 Task: Check the sale-to-list ratio of 1 acre in the last 1 year.
Action: Mouse moved to (1100, 271)
Screenshot: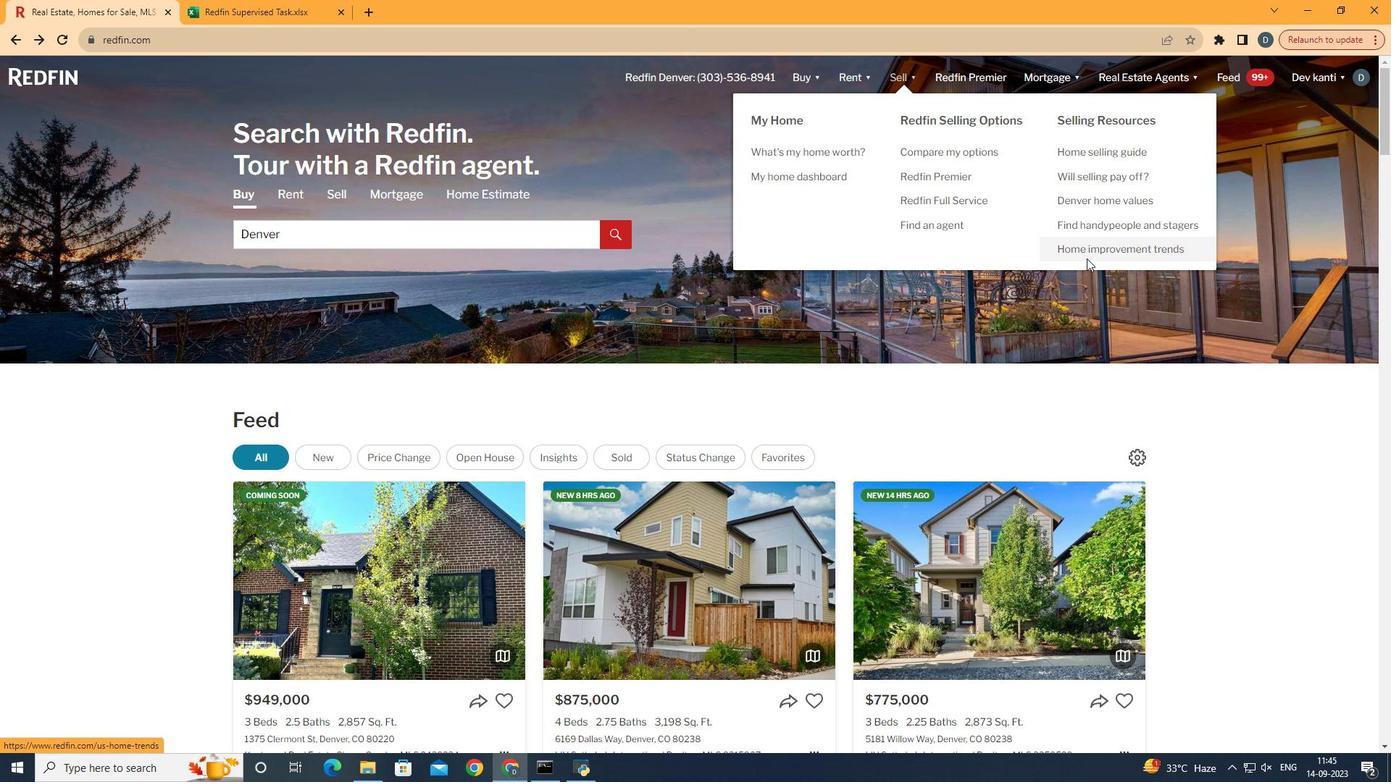 
Action: Mouse pressed left at (1100, 271)
Screenshot: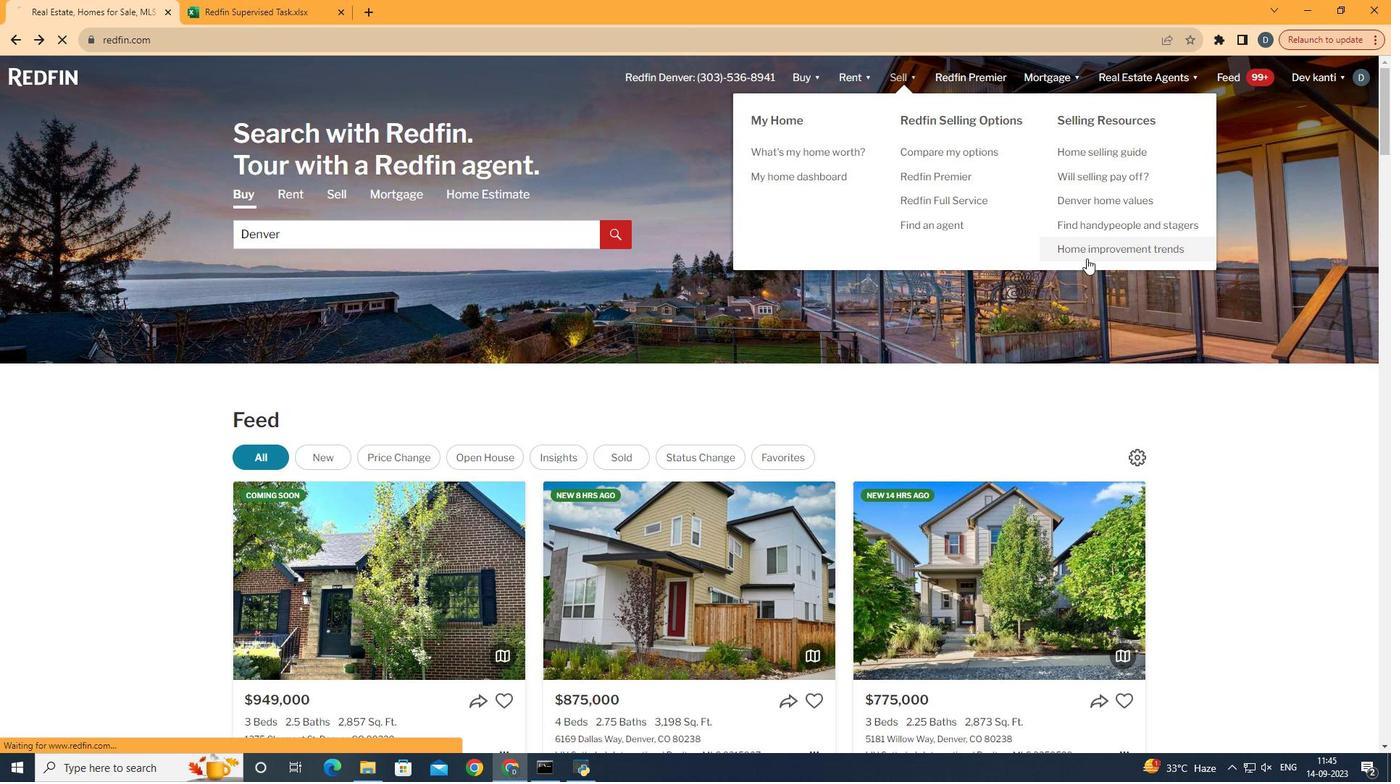 
Action: Mouse moved to (367, 297)
Screenshot: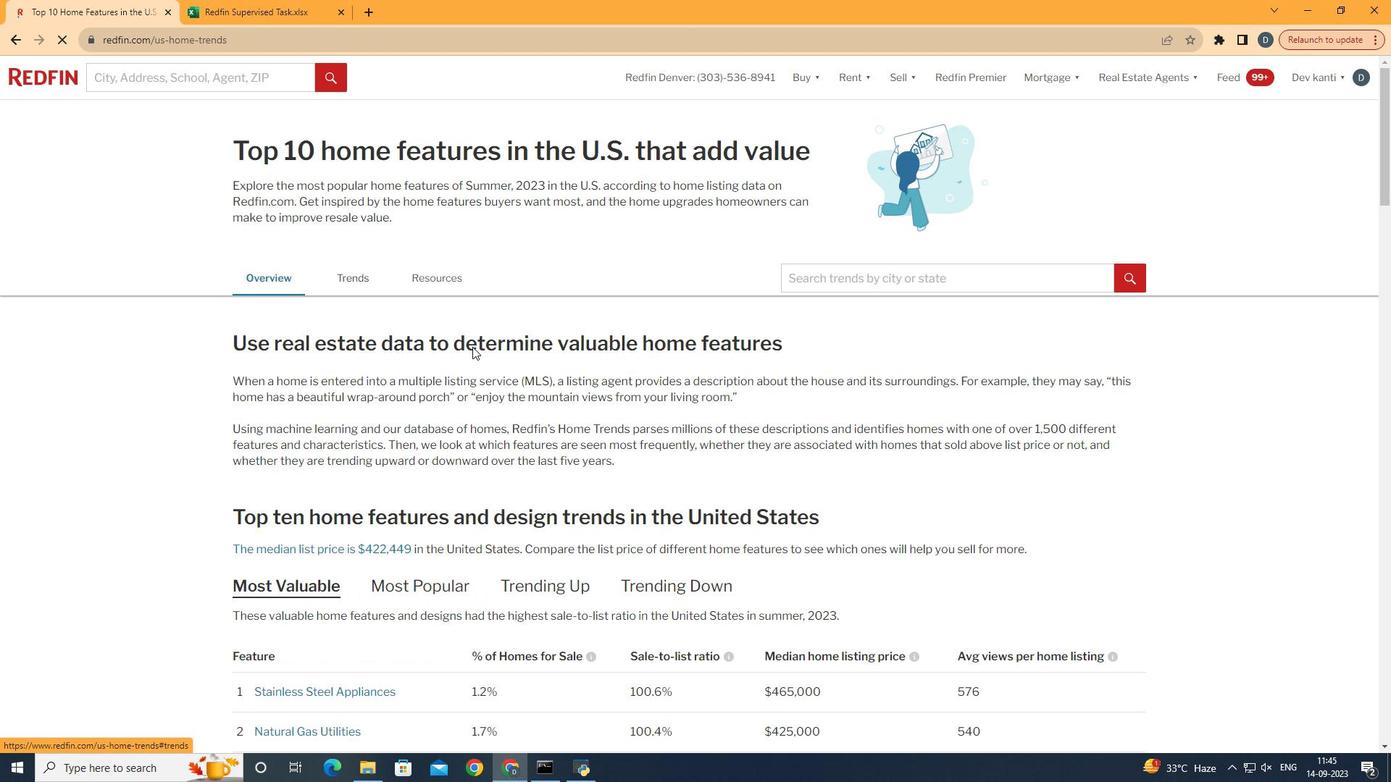 
Action: Mouse pressed left at (367, 297)
Screenshot: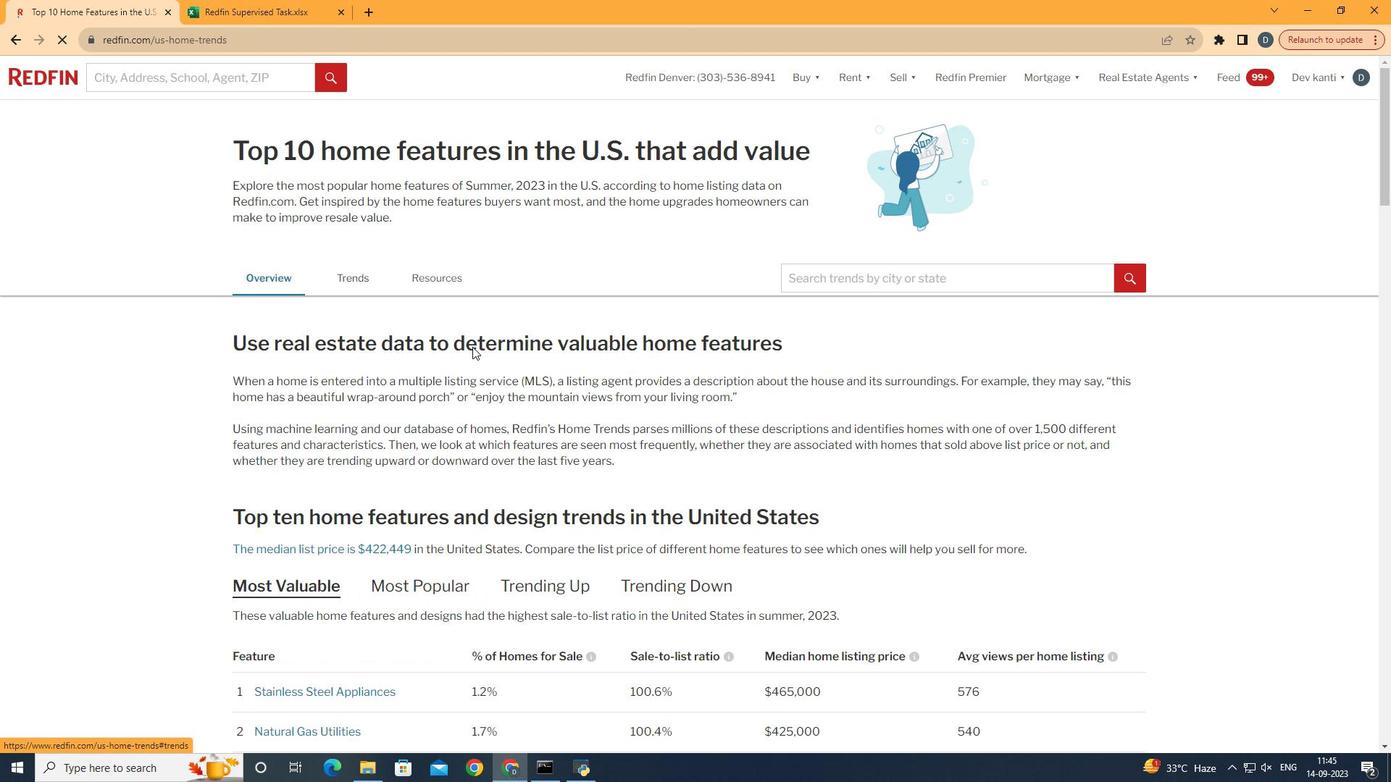 
Action: Mouse moved to (667, 423)
Screenshot: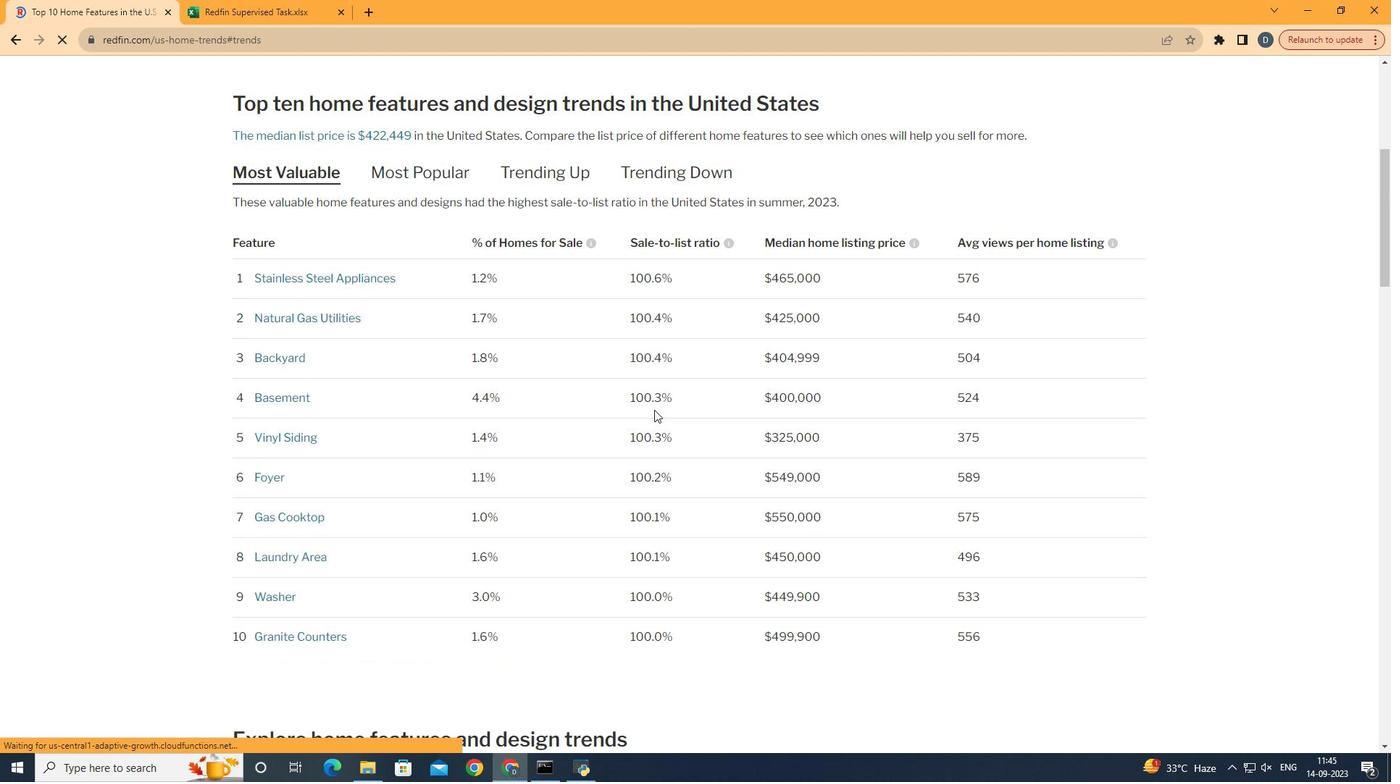 
Action: Mouse scrolled (667, 422) with delta (0, 0)
Screenshot: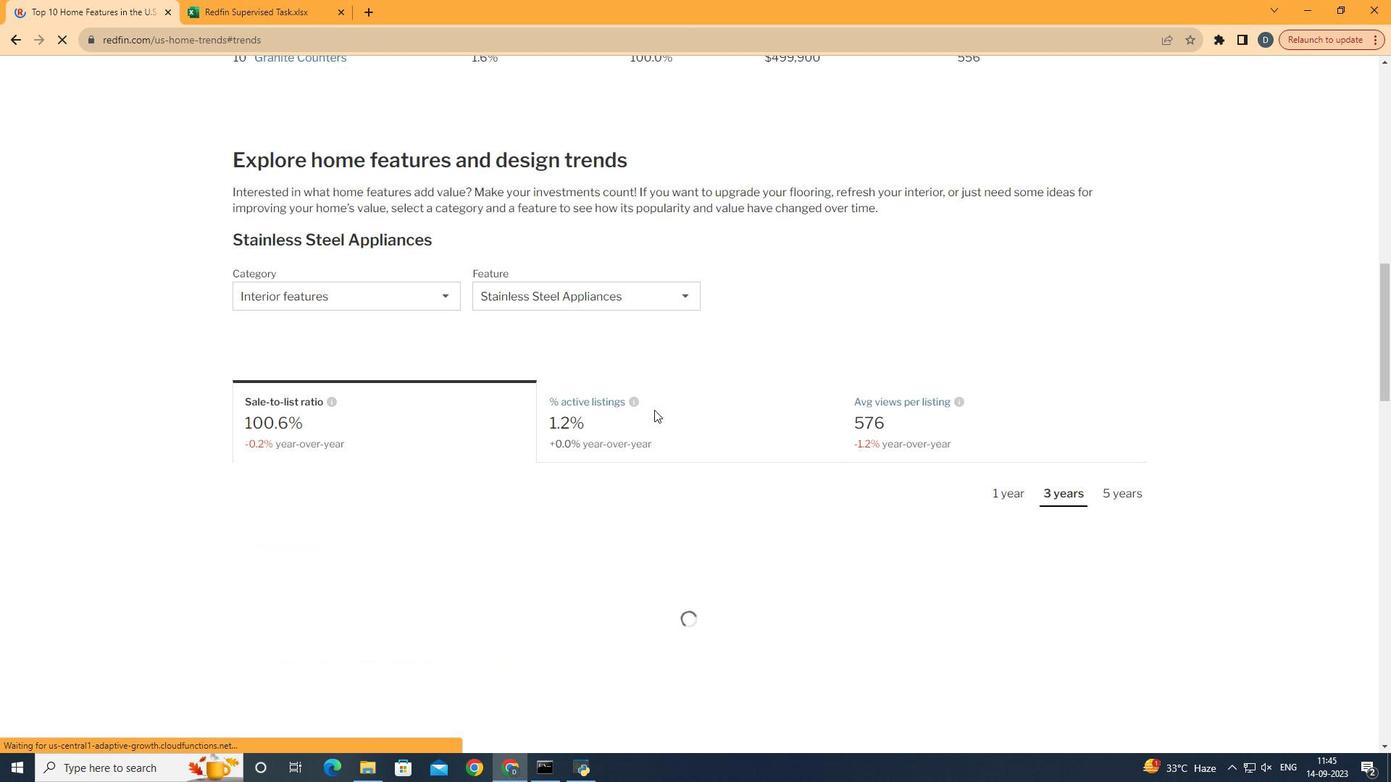 
Action: Mouse scrolled (667, 422) with delta (0, 0)
Screenshot: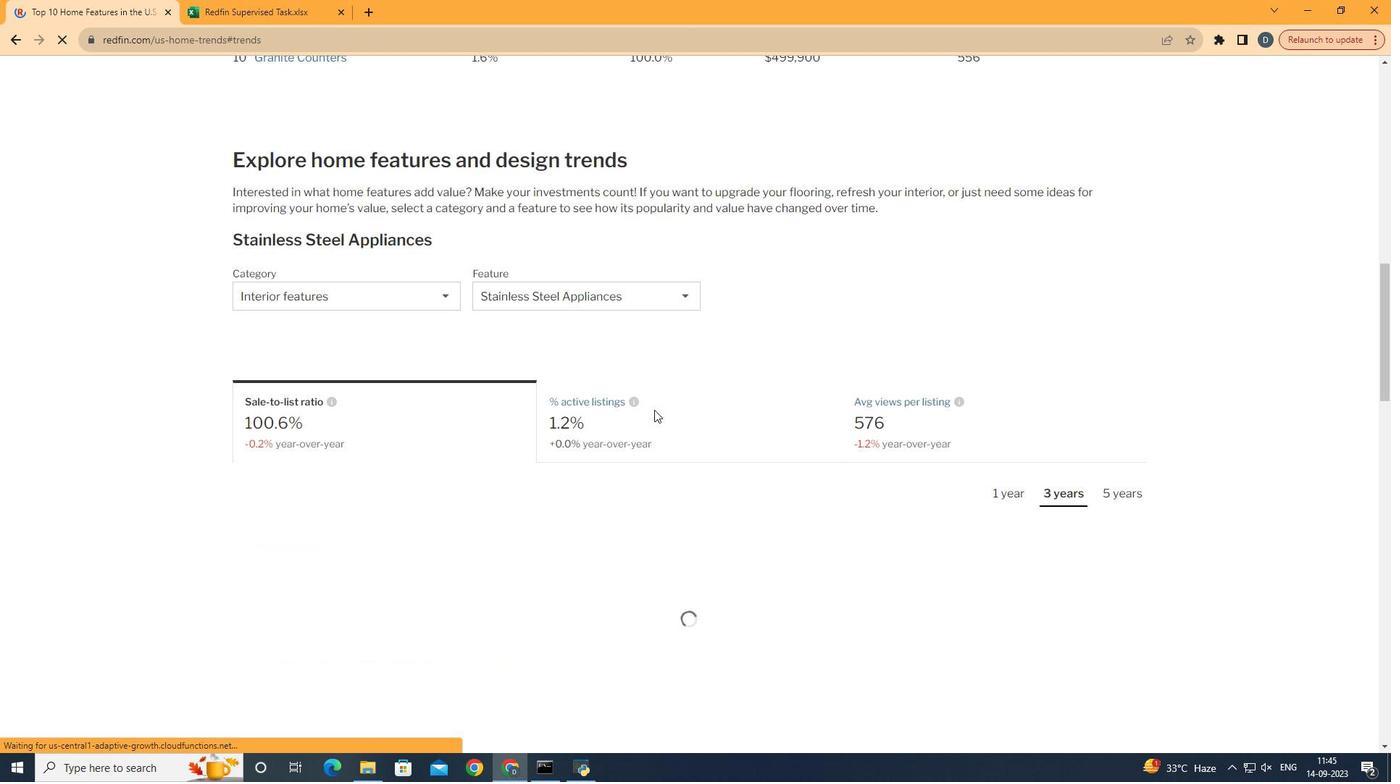 
Action: Mouse scrolled (667, 422) with delta (0, 0)
Screenshot: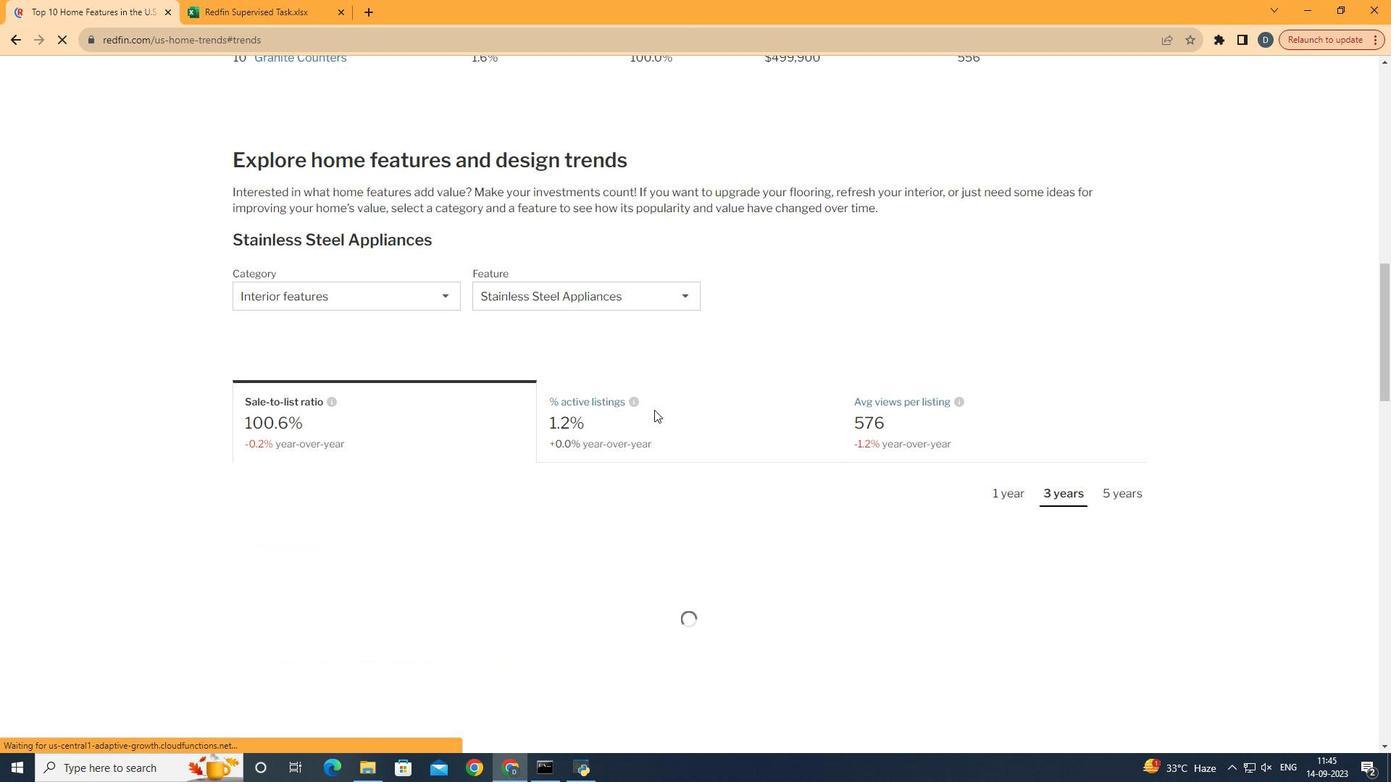
Action: Mouse scrolled (667, 422) with delta (0, 0)
Screenshot: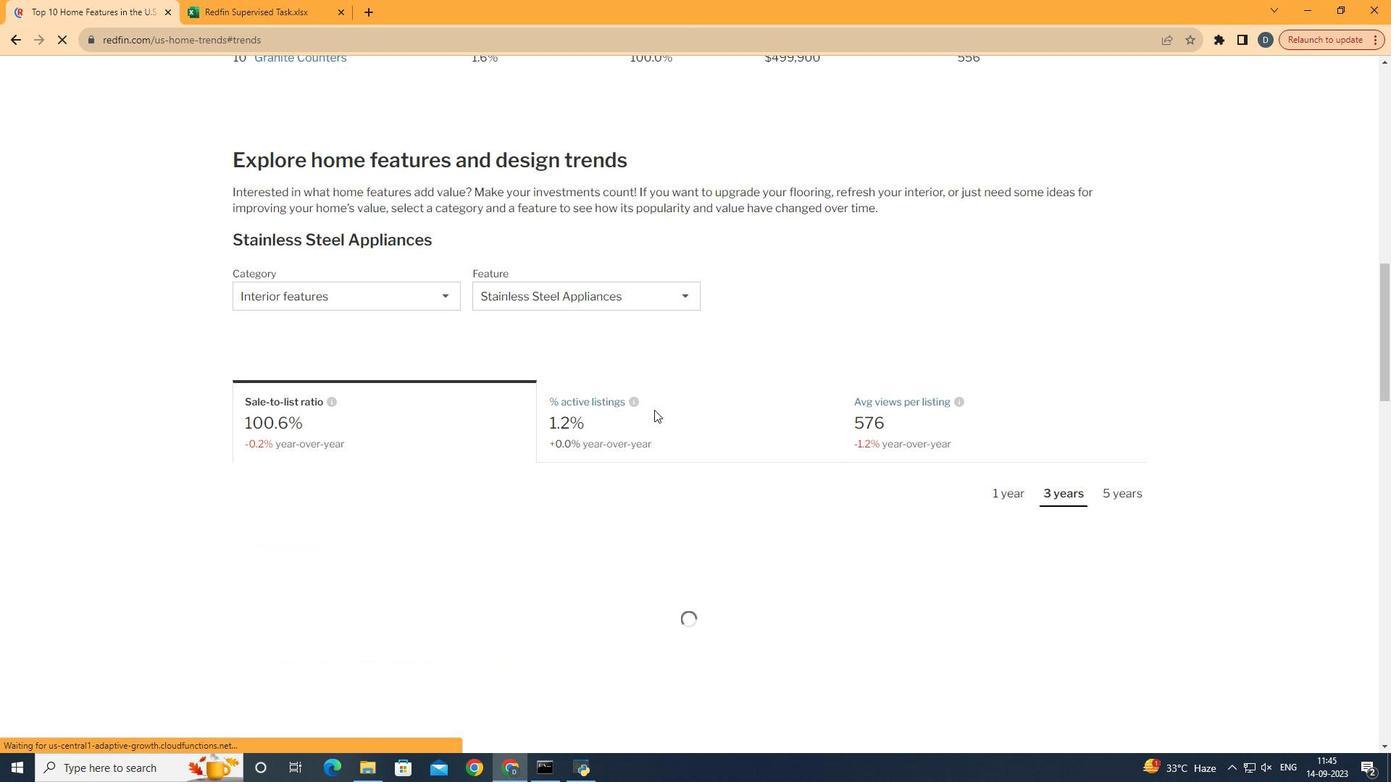
Action: Mouse scrolled (667, 422) with delta (0, 0)
Screenshot: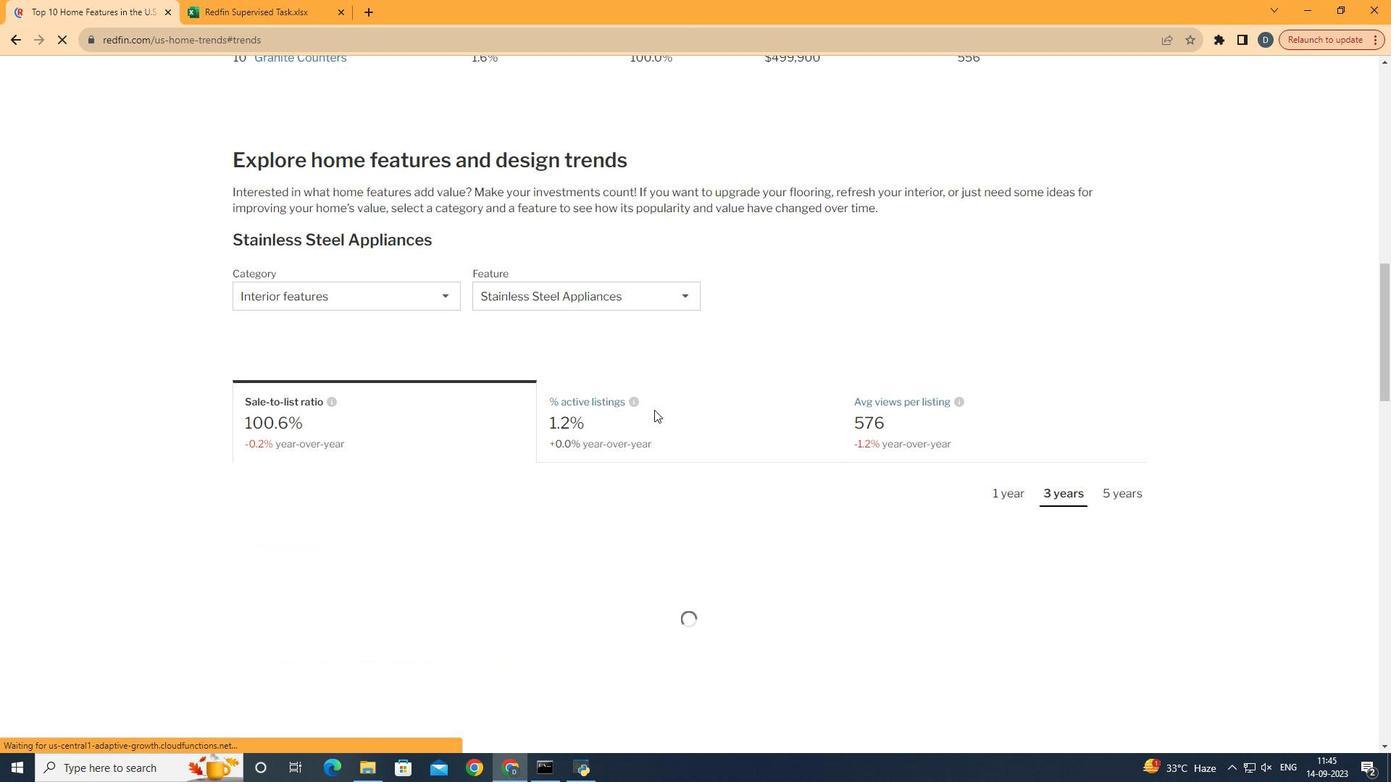 
Action: Mouse scrolled (667, 422) with delta (0, 0)
Screenshot: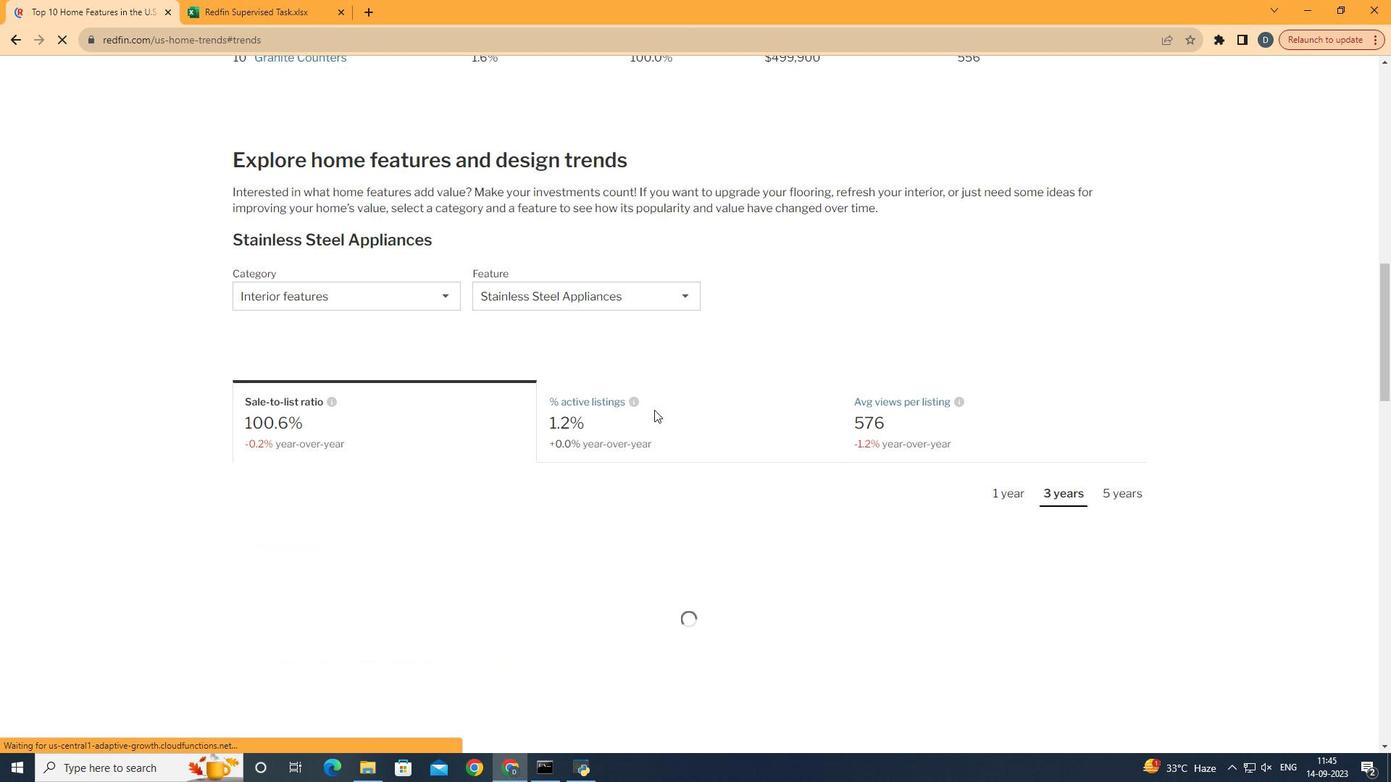 
Action: Mouse scrolled (667, 422) with delta (0, 0)
Screenshot: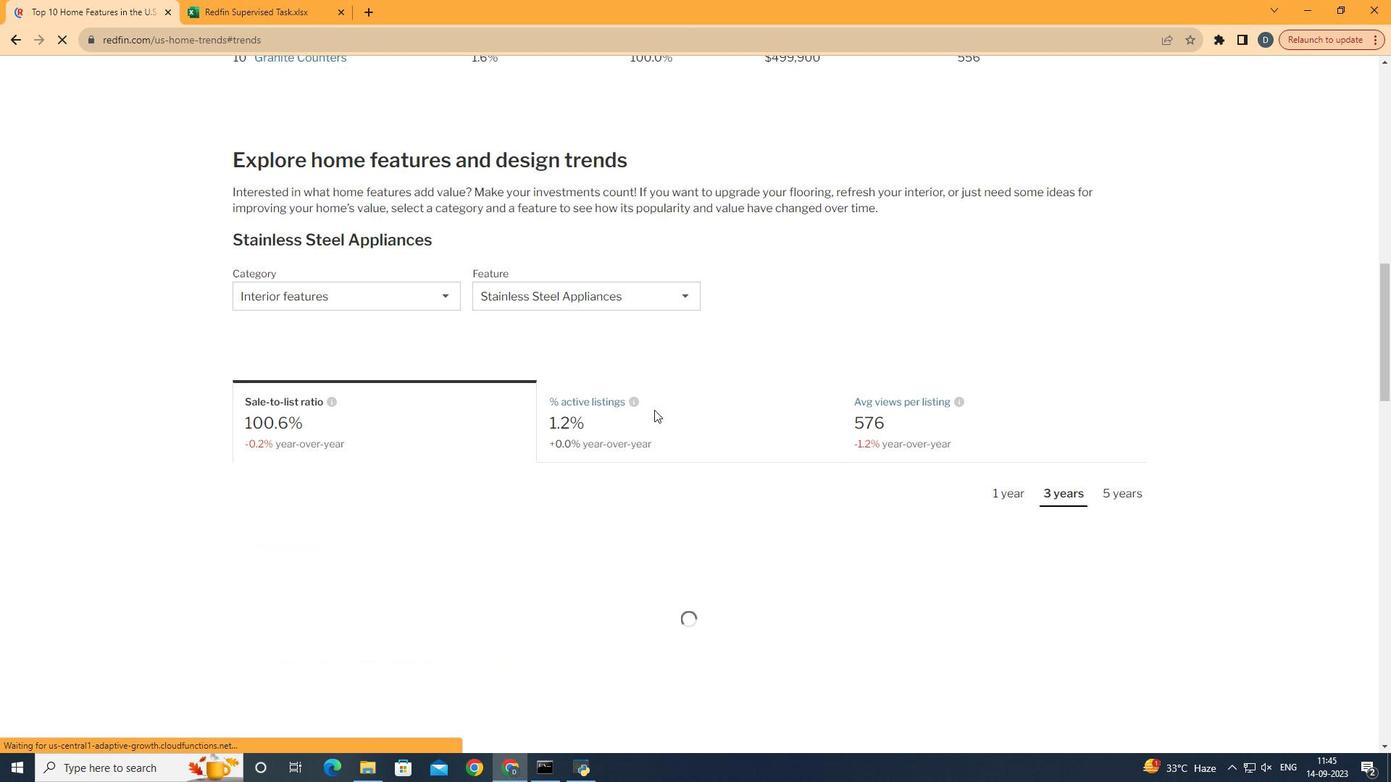 
Action: Mouse scrolled (667, 422) with delta (0, 0)
Screenshot: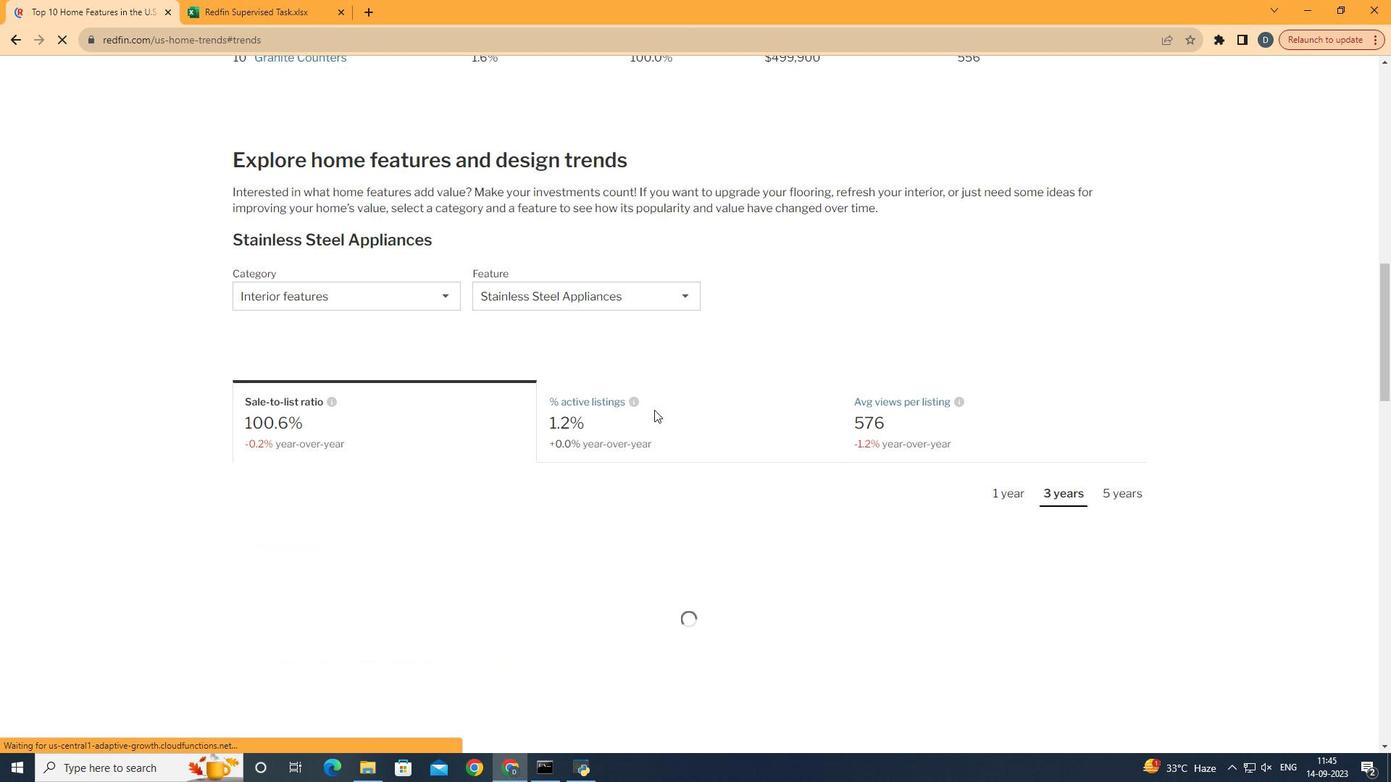 
Action: Mouse moved to (610, 402)
Screenshot: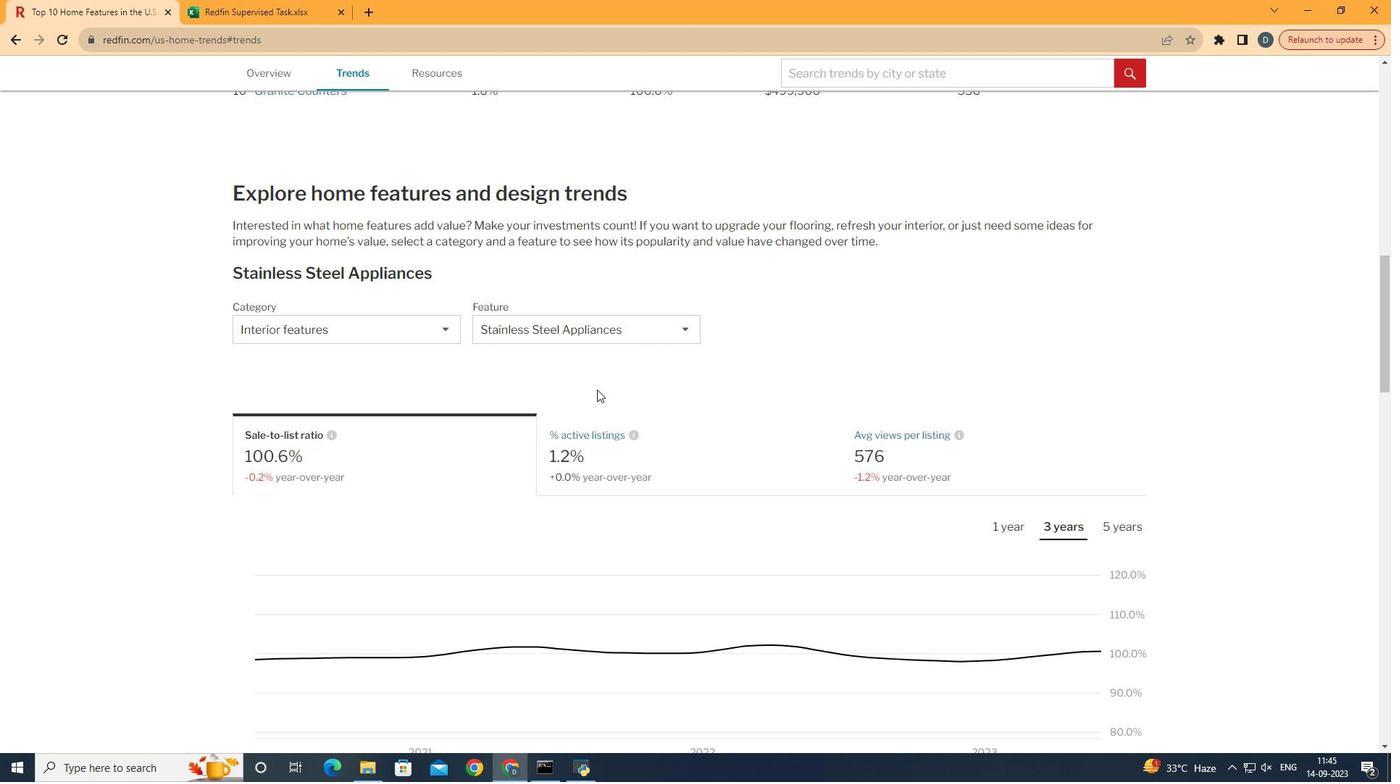 
Action: Mouse scrolled (610, 402) with delta (0, 0)
Screenshot: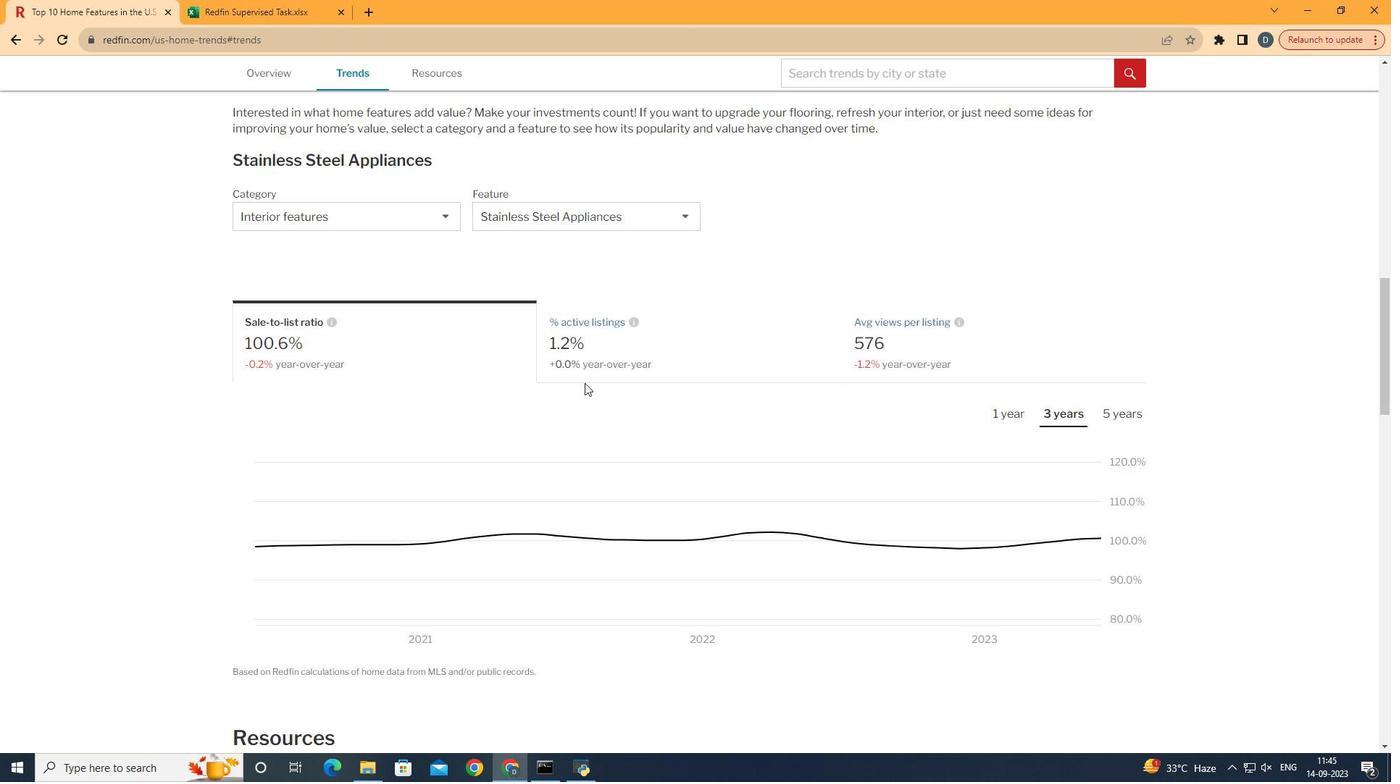 
Action: Mouse scrolled (610, 402) with delta (0, 0)
Screenshot: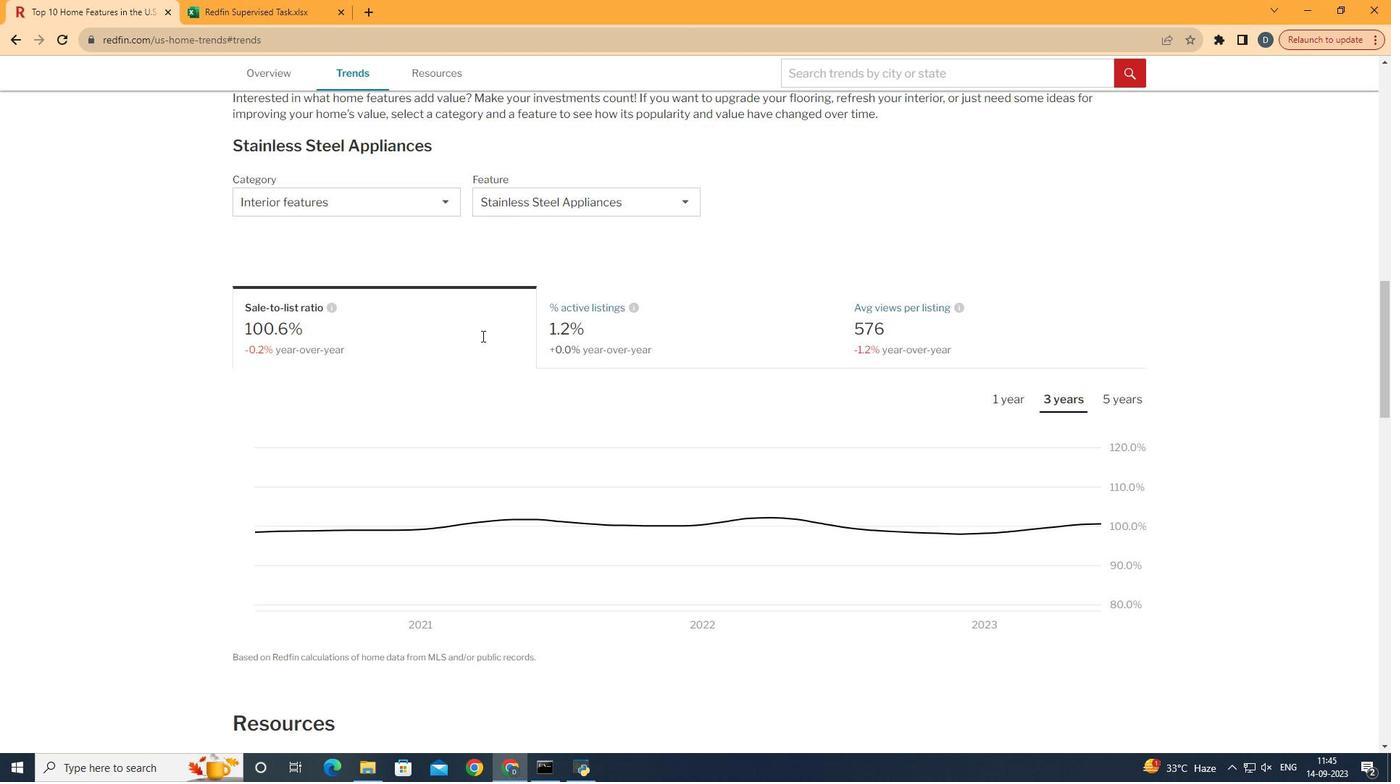 
Action: Mouse moved to (442, 277)
Screenshot: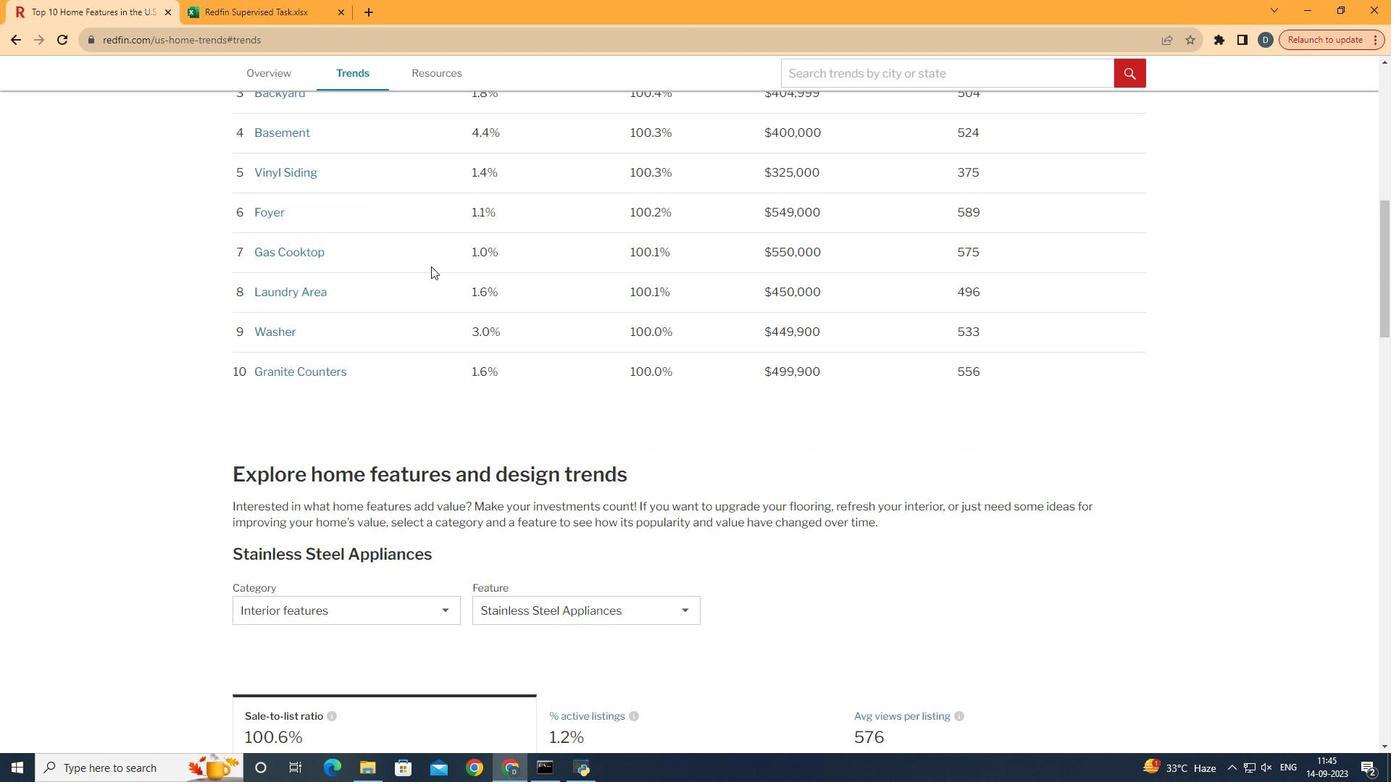
Action: Mouse scrolled (442, 276) with delta (0, 0)
Screenshot: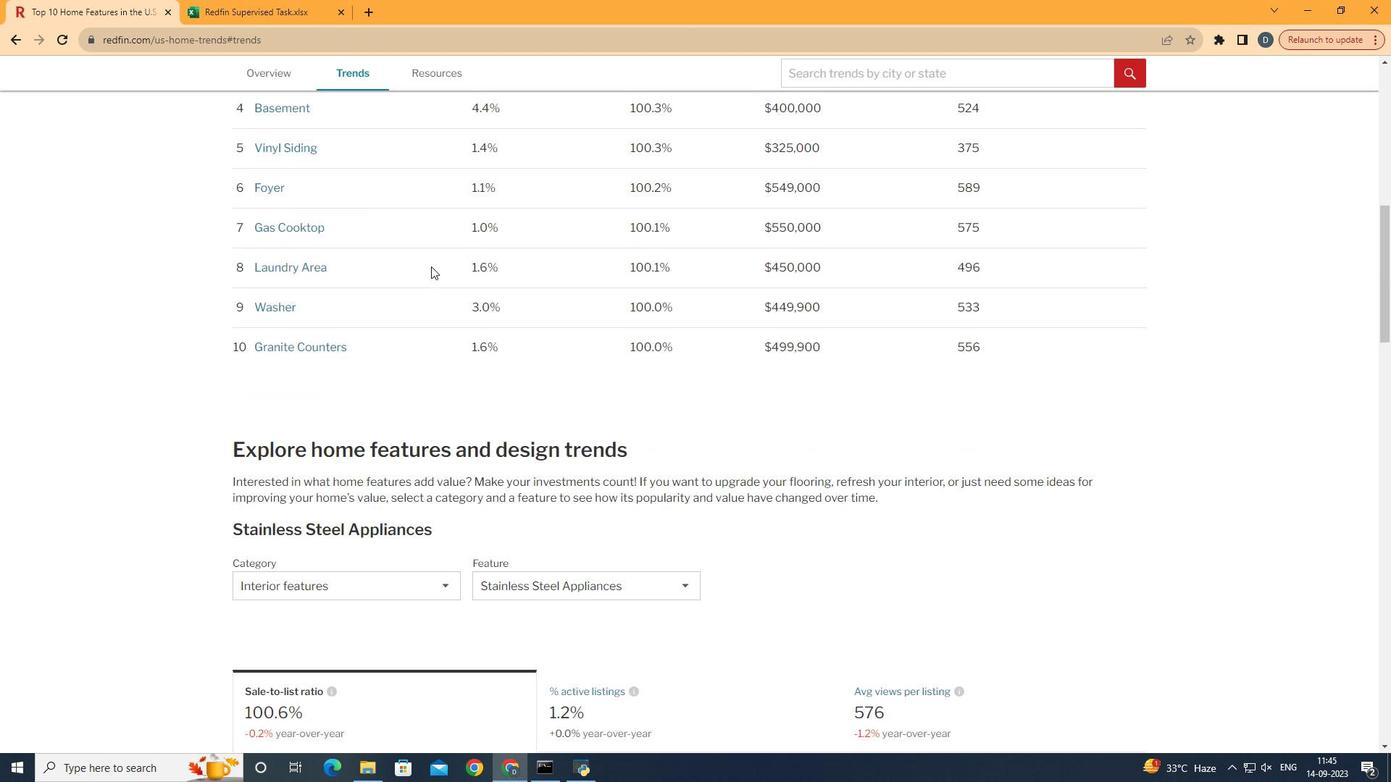 
Action: Mouse scrolled (442, 276) with delta (0, 0)
Screenshot: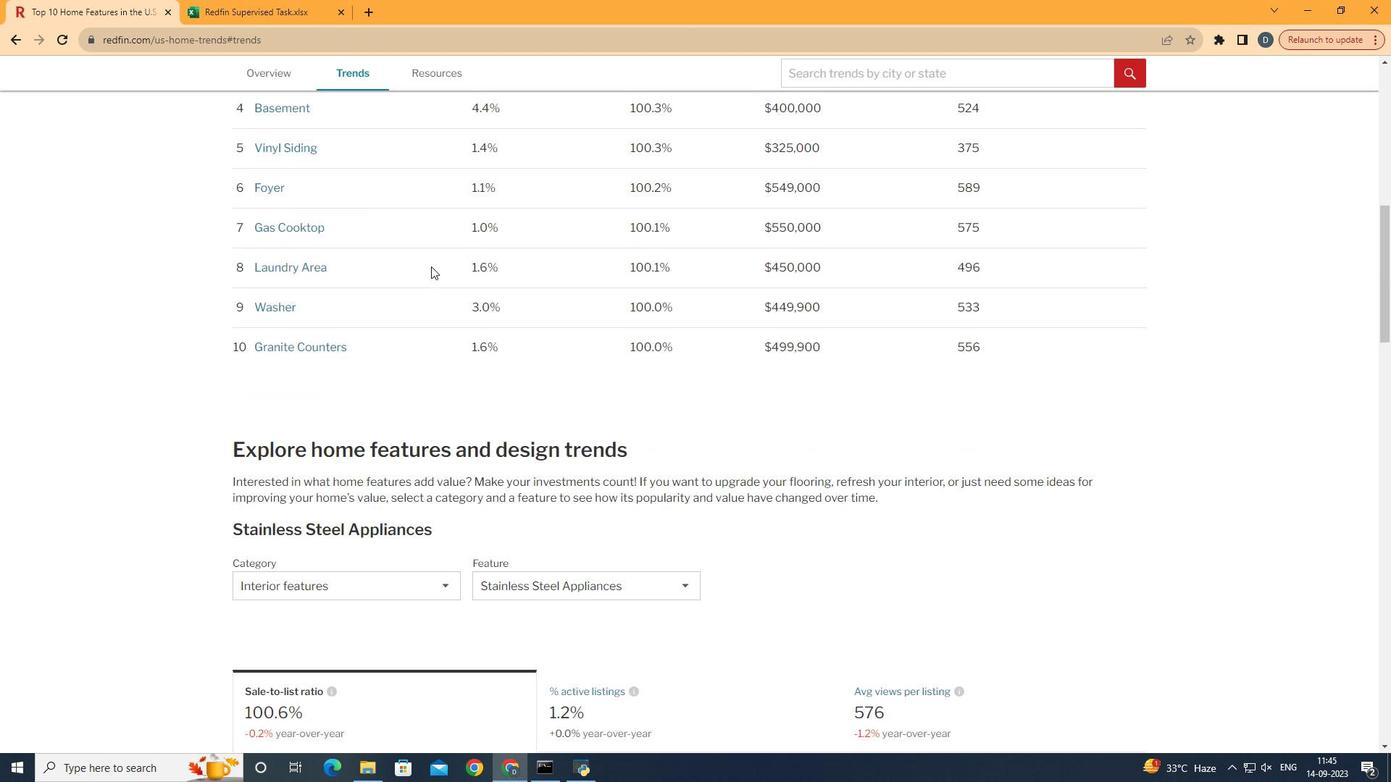 
Action: Mouse scrolled (442, 276) with delta (0, 0)
Screenshot: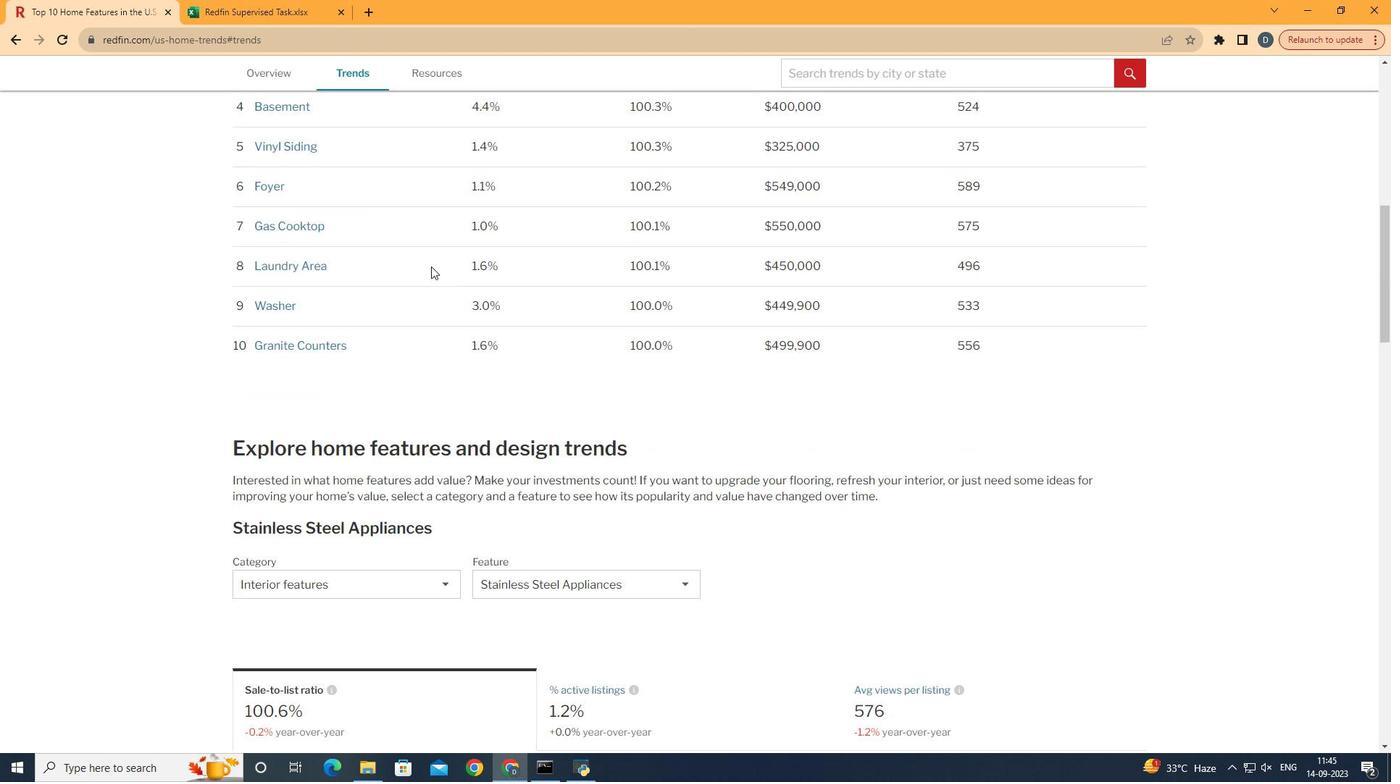 
Action: Mouse moved to (443, 279)
Screenshot: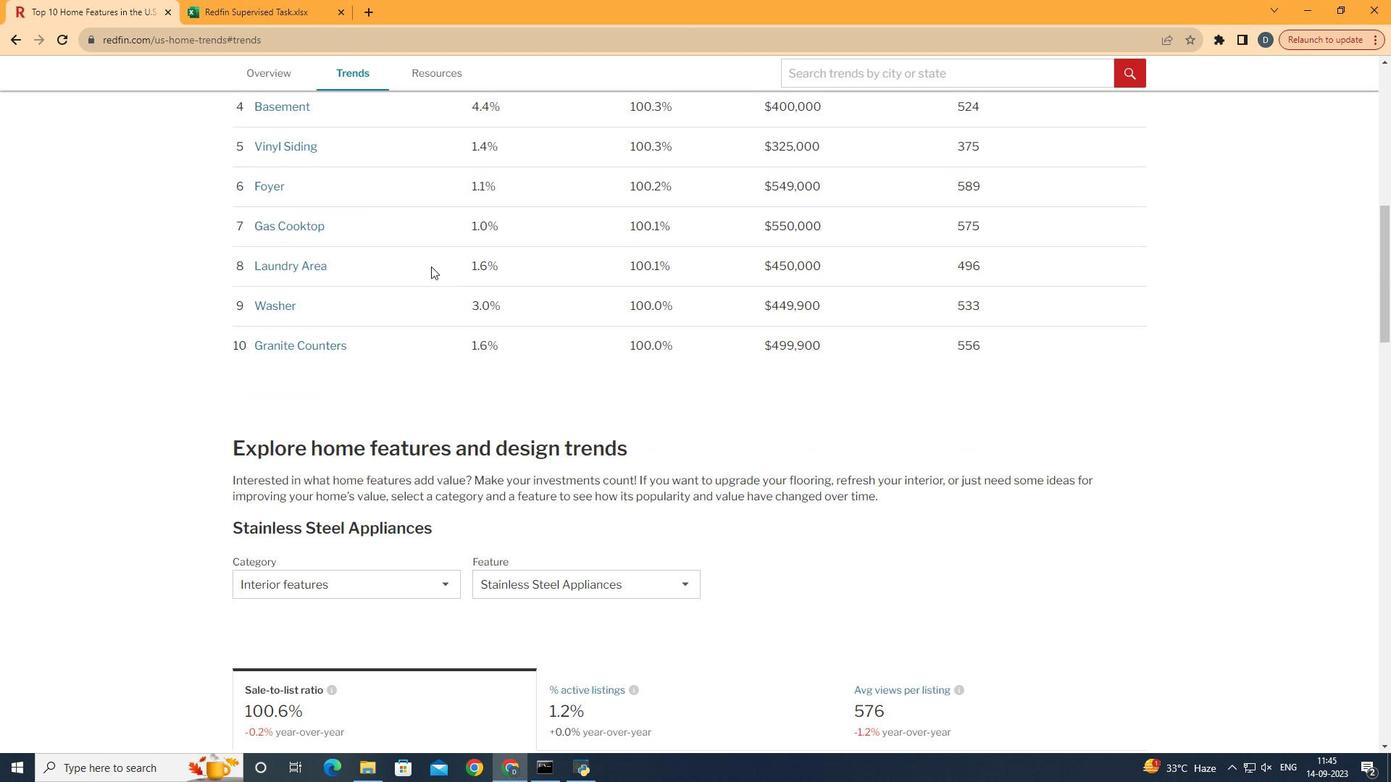 
Action: Mouse scrolled (443, 278) with delta (0, 0)
Screenshot: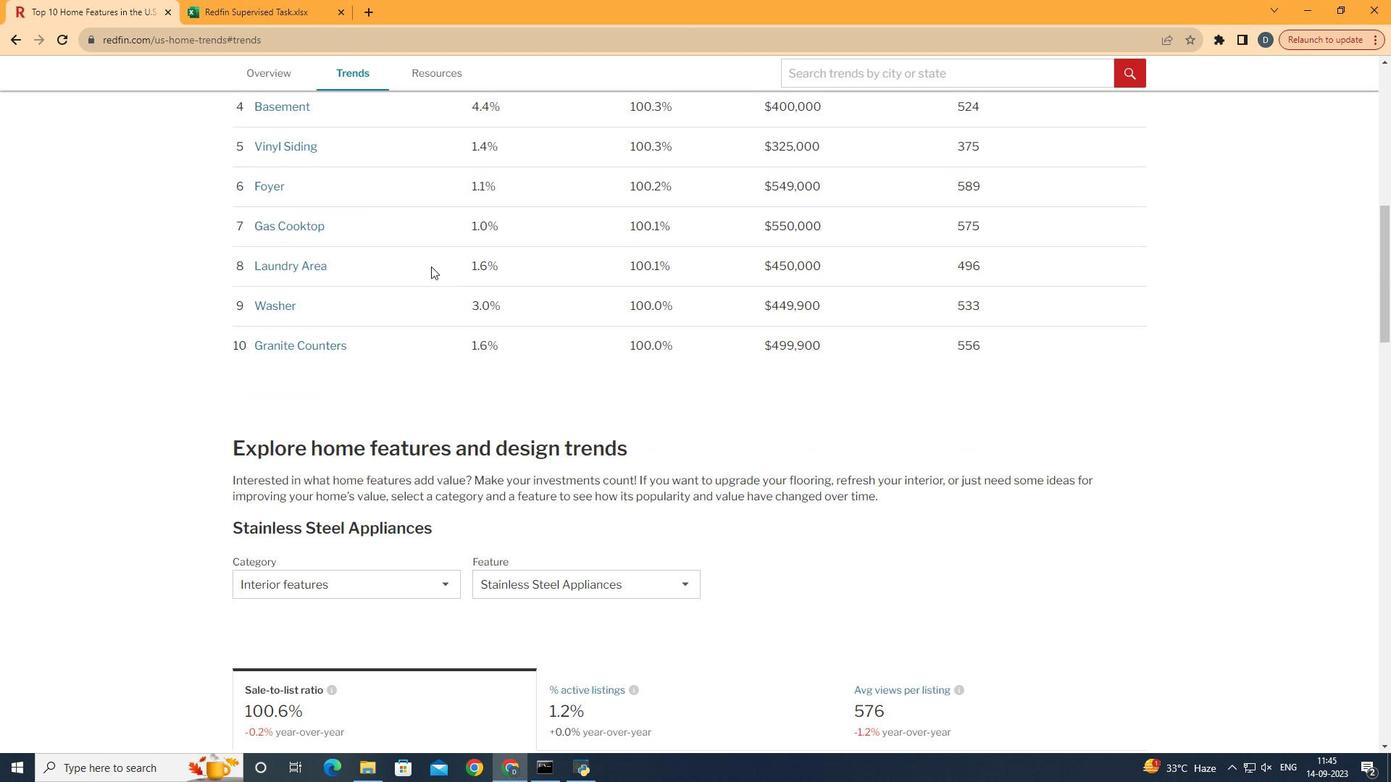 
Action: Mouse moved to (444, 279)
Screenshot: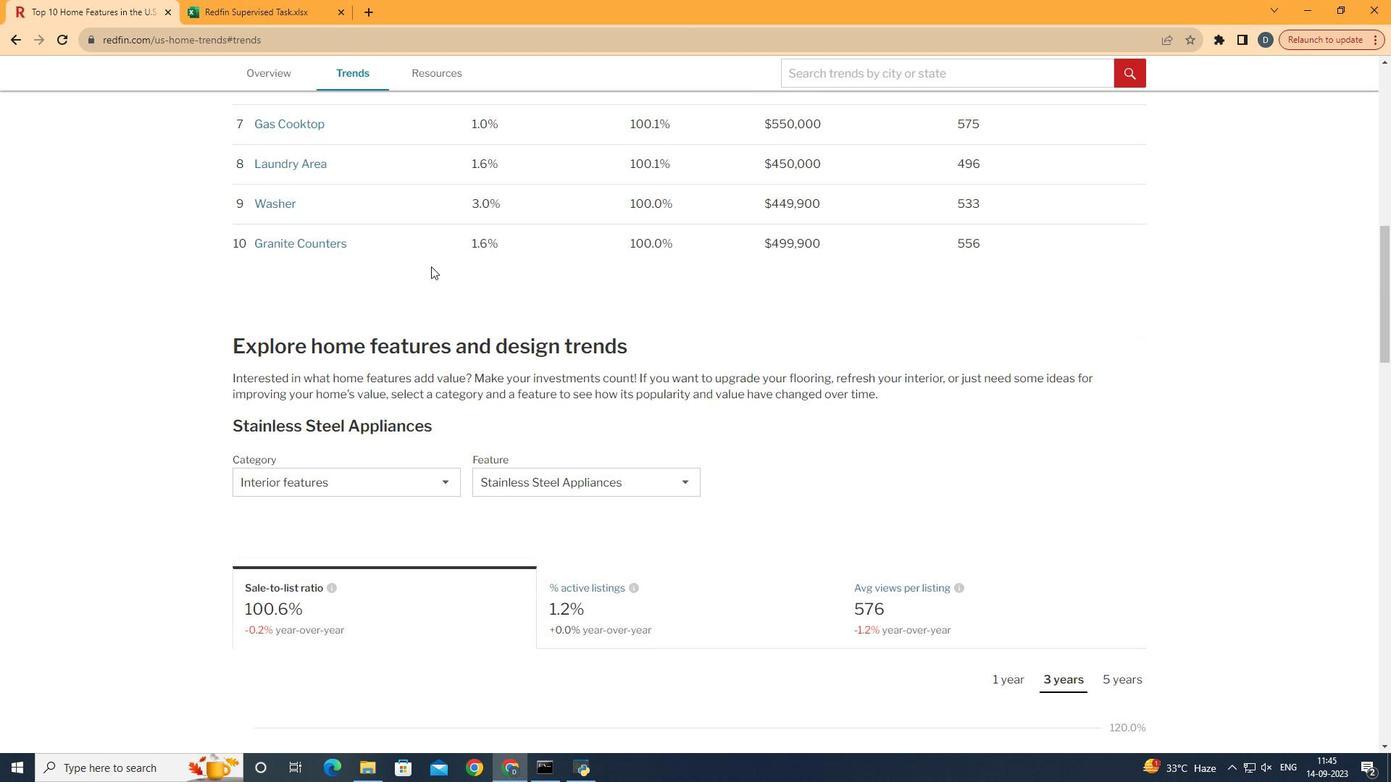 
Action: Mouse scrolled (444, 279) with delta (0, 0)
Screenshot: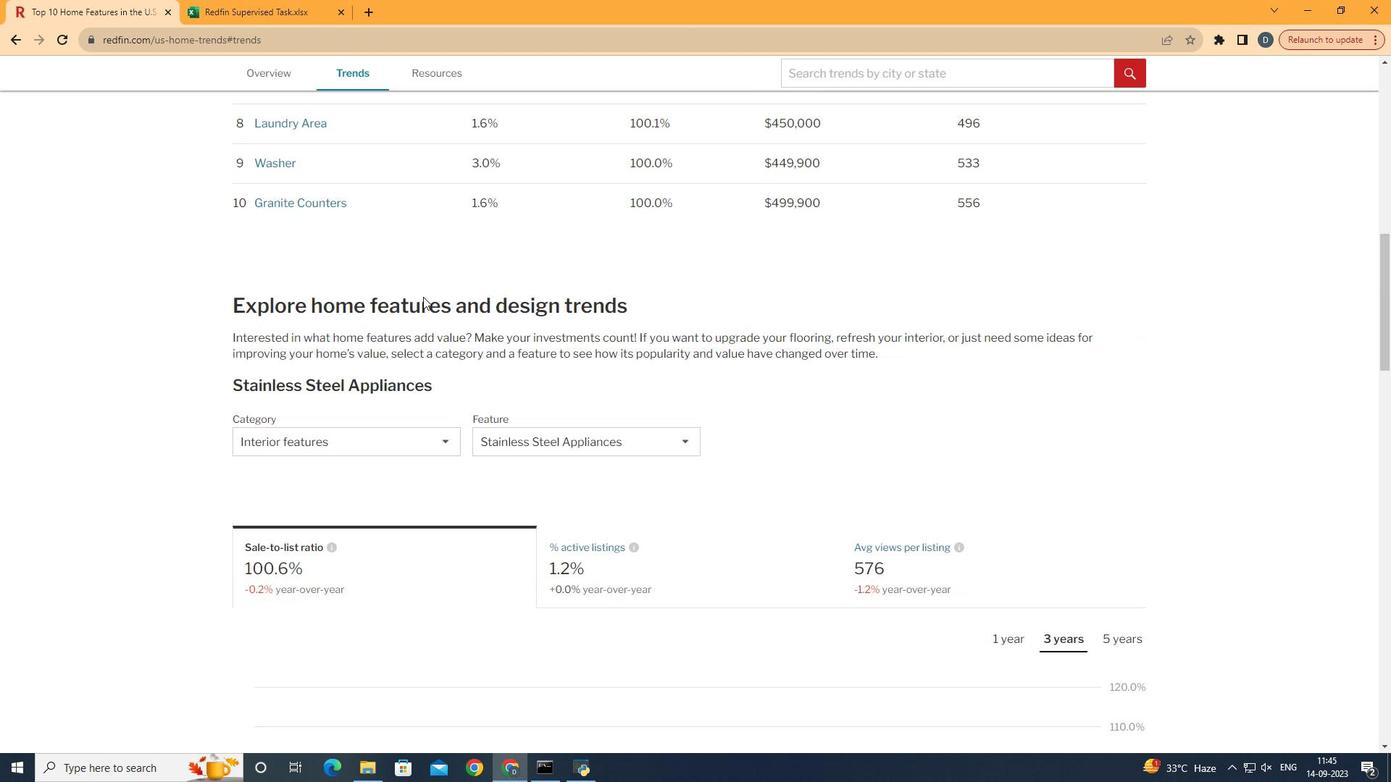 
Action: Mouse scrolled (444, 279) with delta (0, 0)
Screenshot: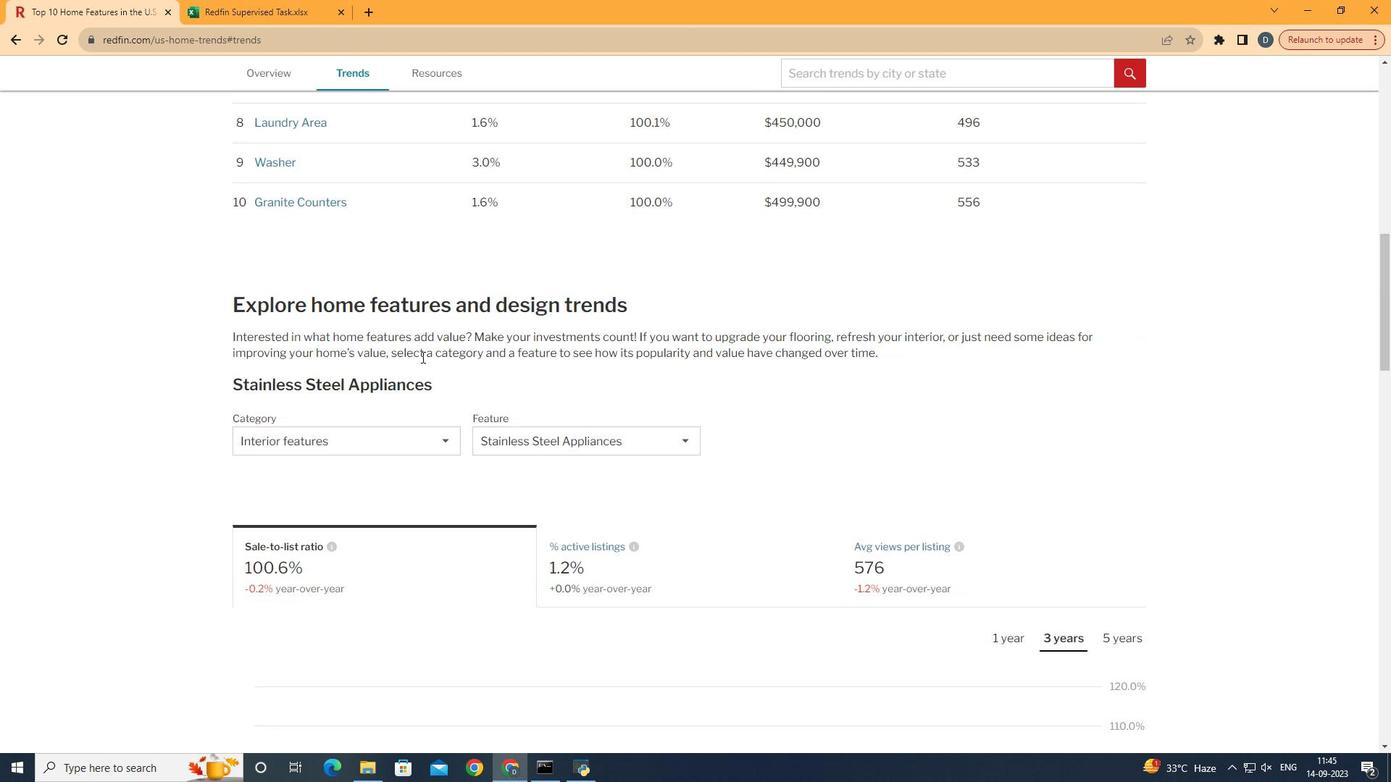 
Action: Mouse moved to (436, 385)
Screenshot: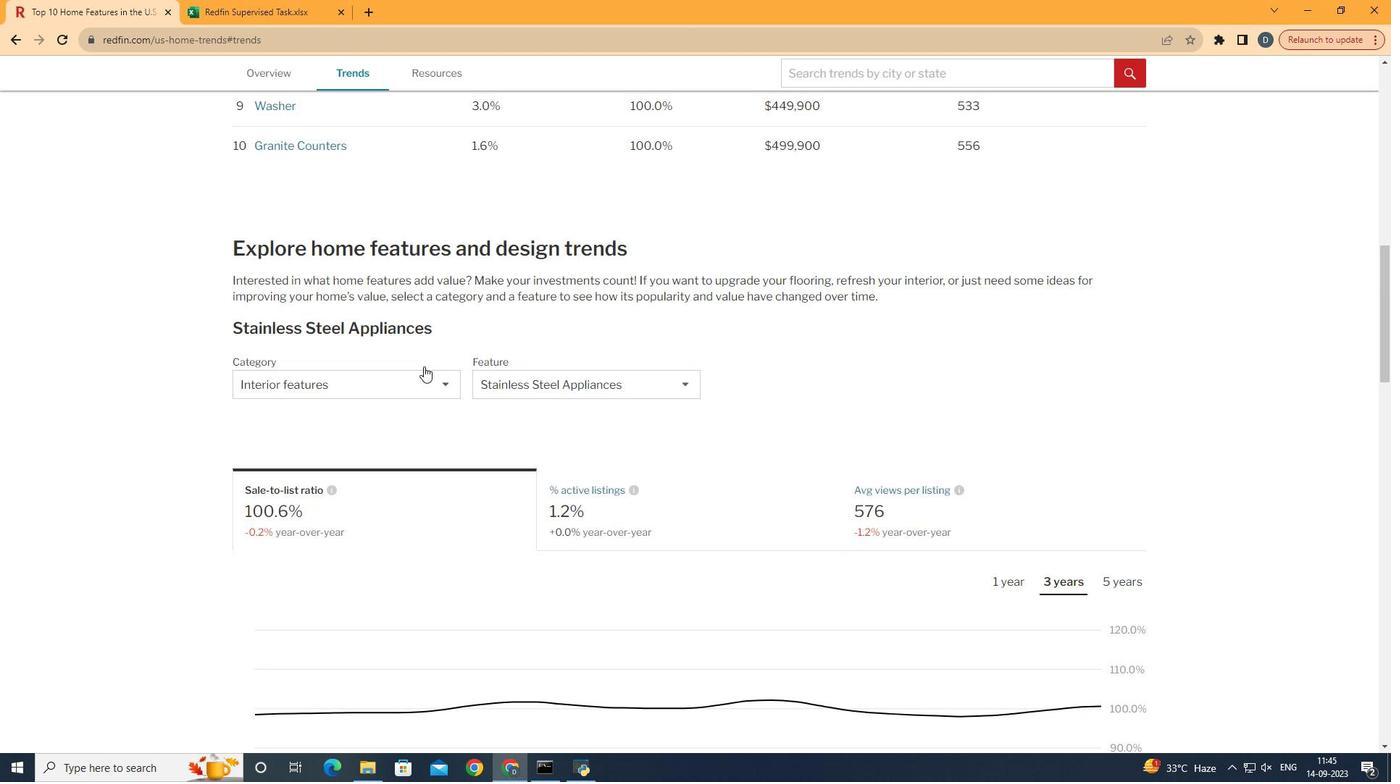 
Action: Mouse scrolled (436, 384) with delta (0, 0)
Screenshot: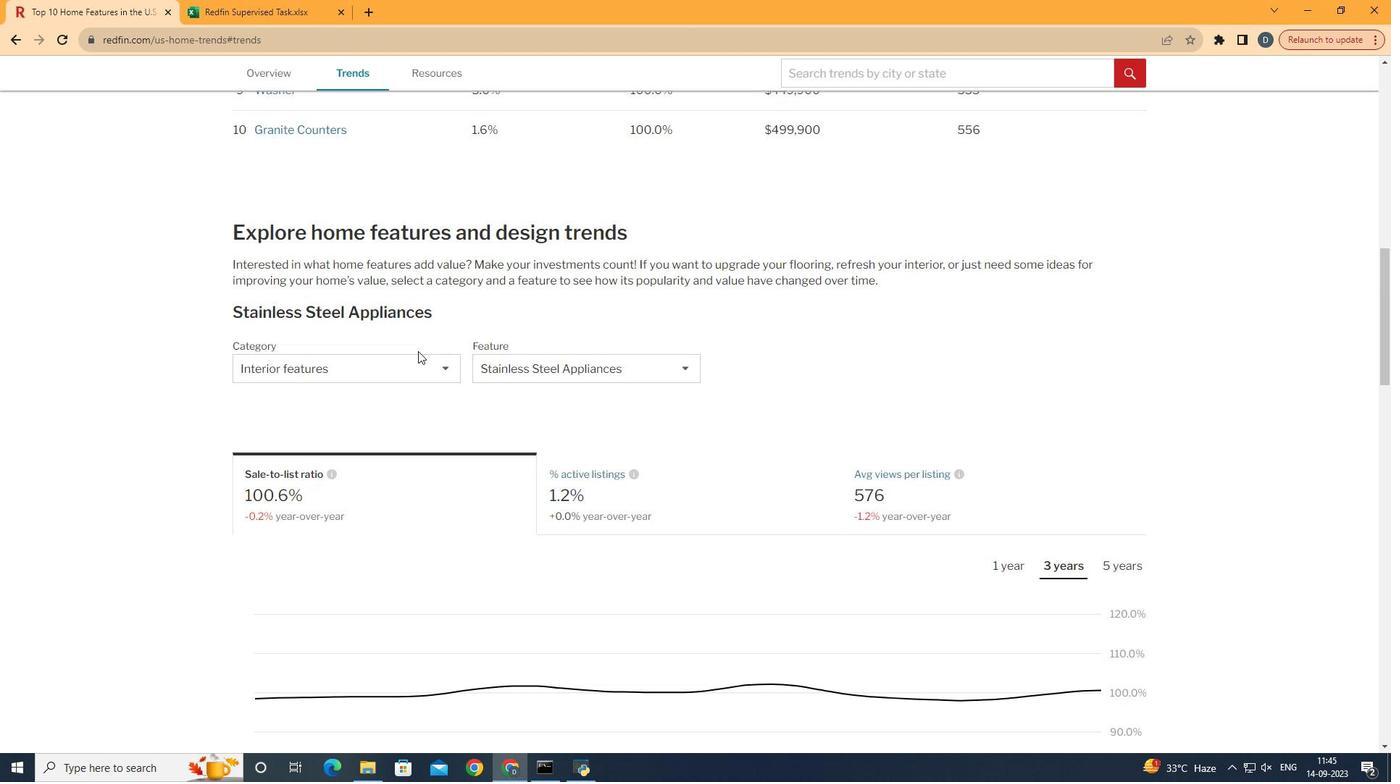 
Action: Mouse moved to (429, 375)
Screenshot: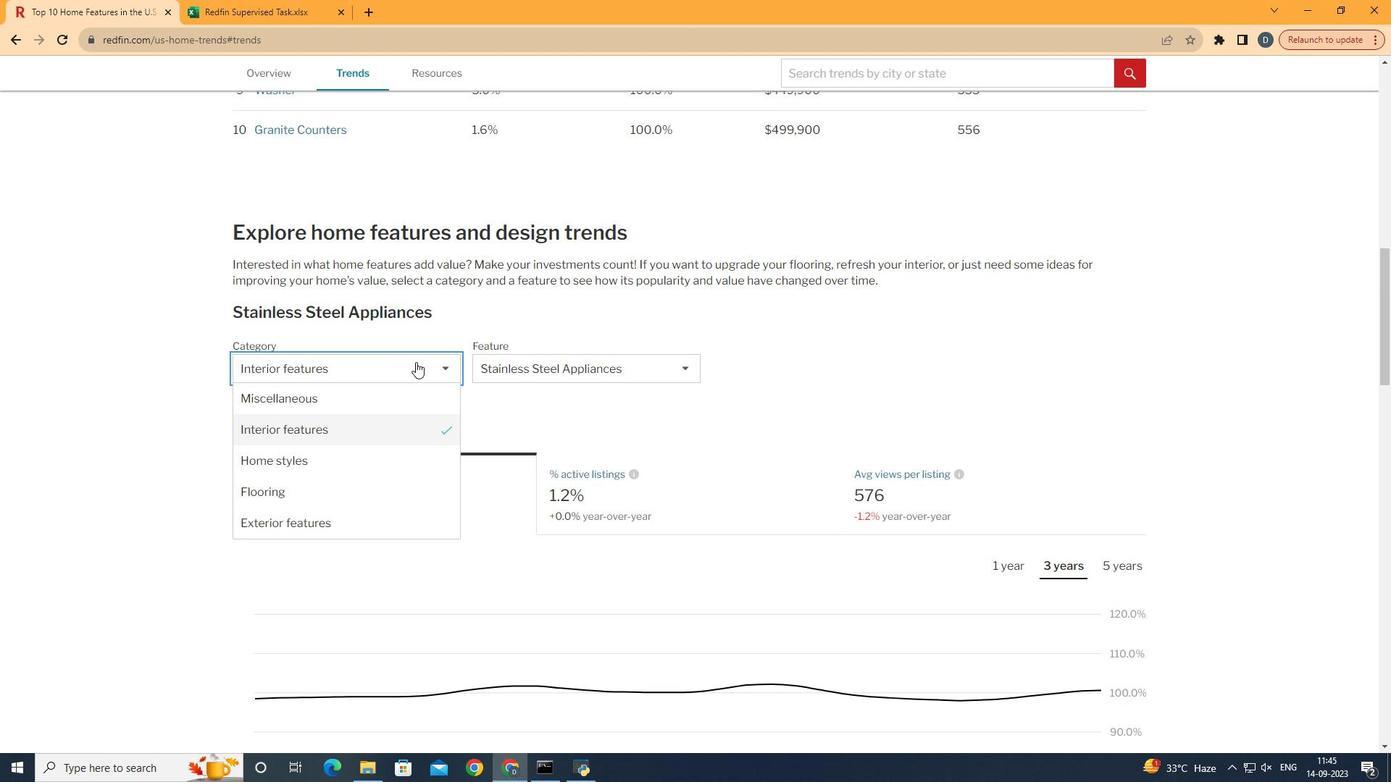 
Action: Mouse pressed left at (429, 375)
Screenshot: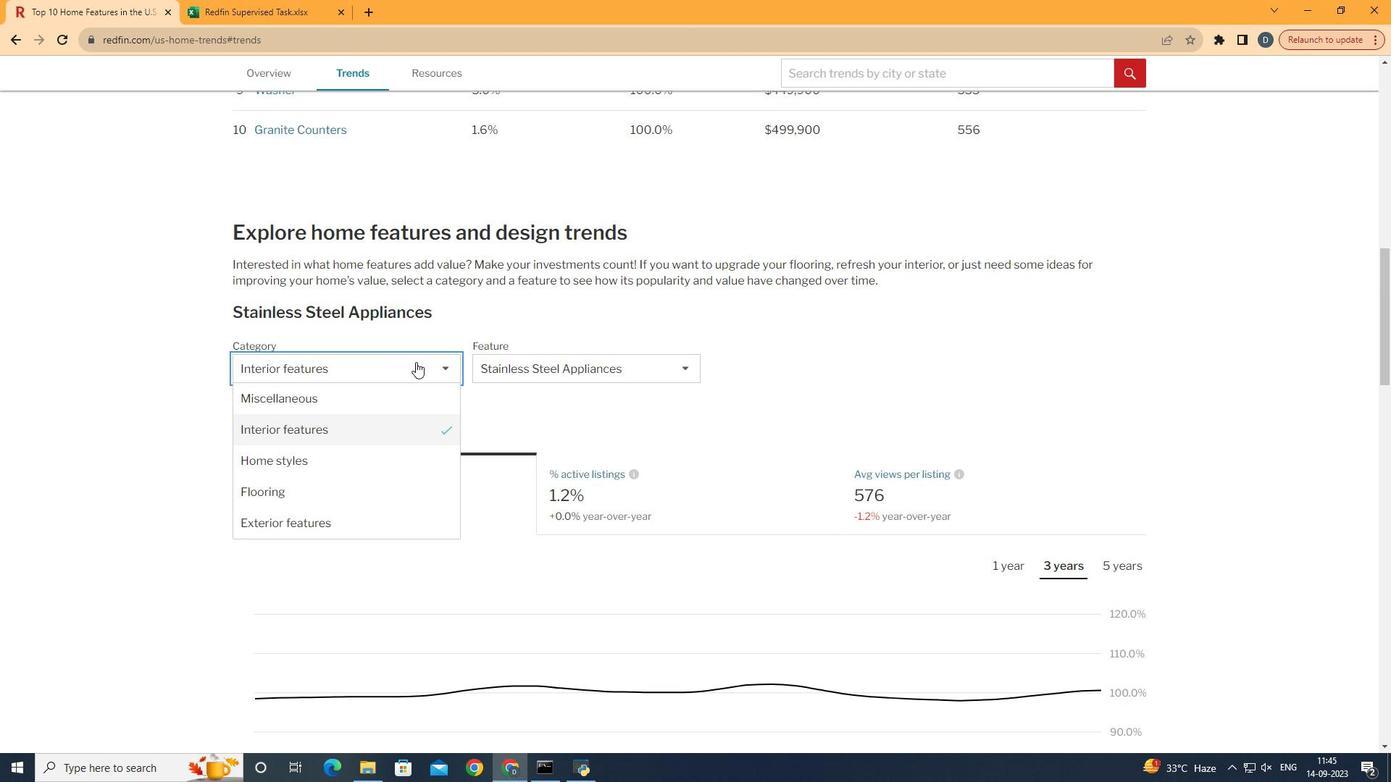 
Action: Mouse moved to (398, 521)
Screenshot: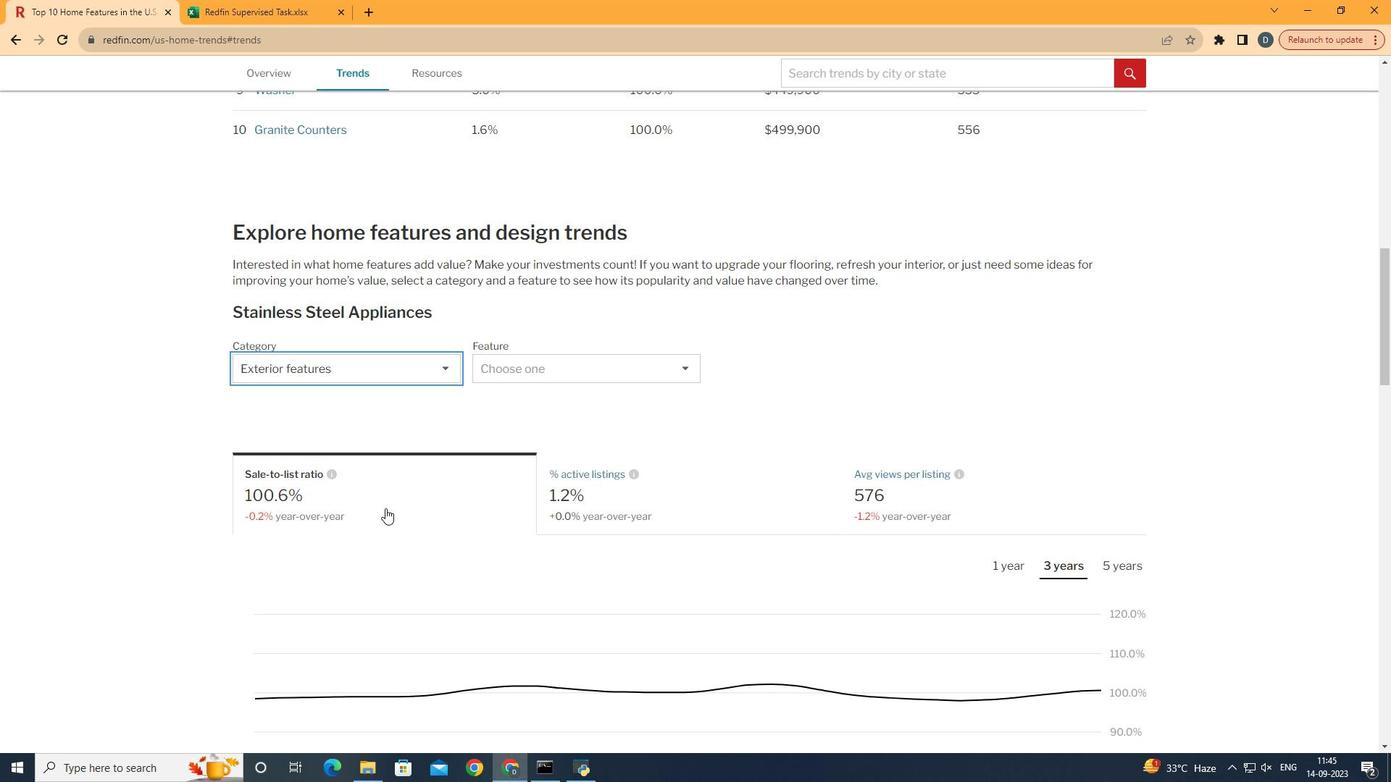 
Action: Mouse pressed left at (398, 521)
Screenshot: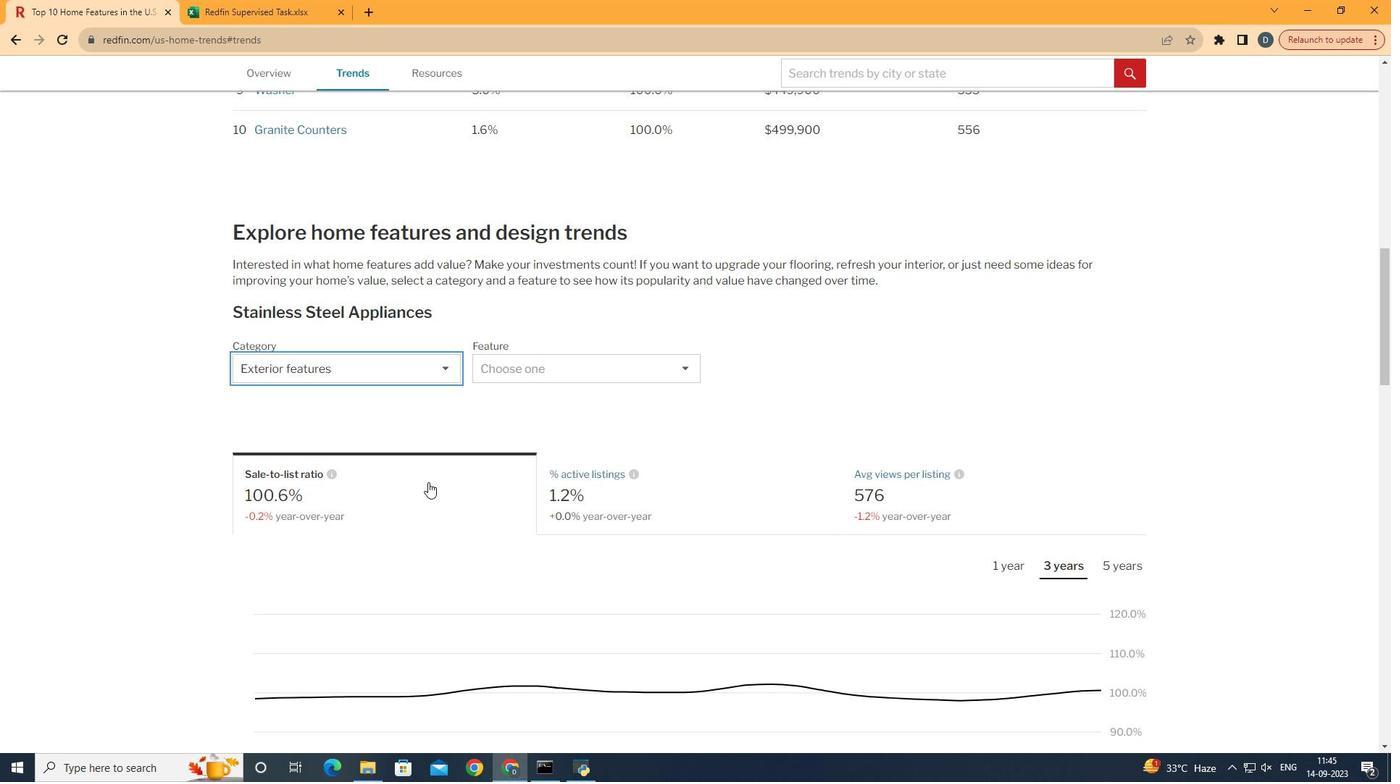 
Action: Mouse moved to (600, 387)
Screenshot: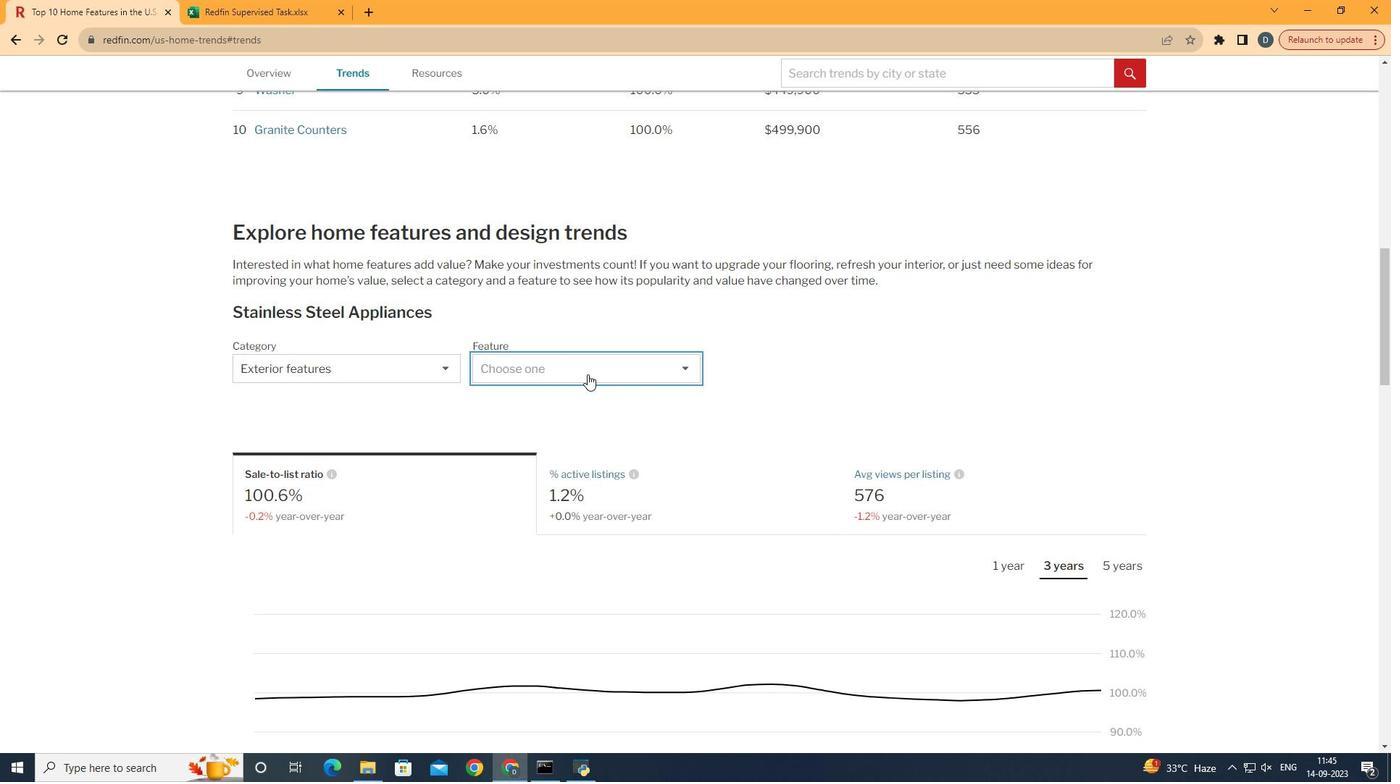 
Action: Mouse pressed left at (600, 387)
Screenshot: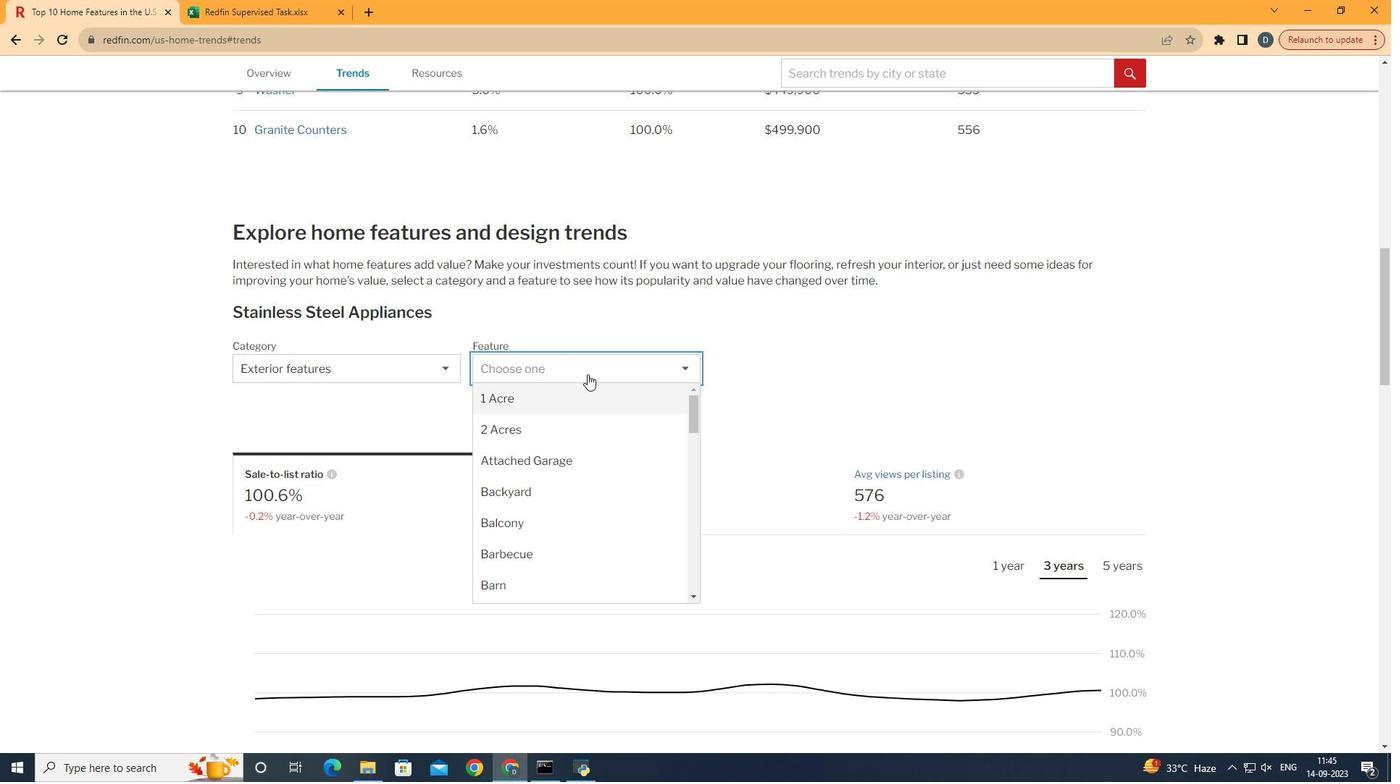 
Action: Mouse moved to (607, 417)
Screenshot: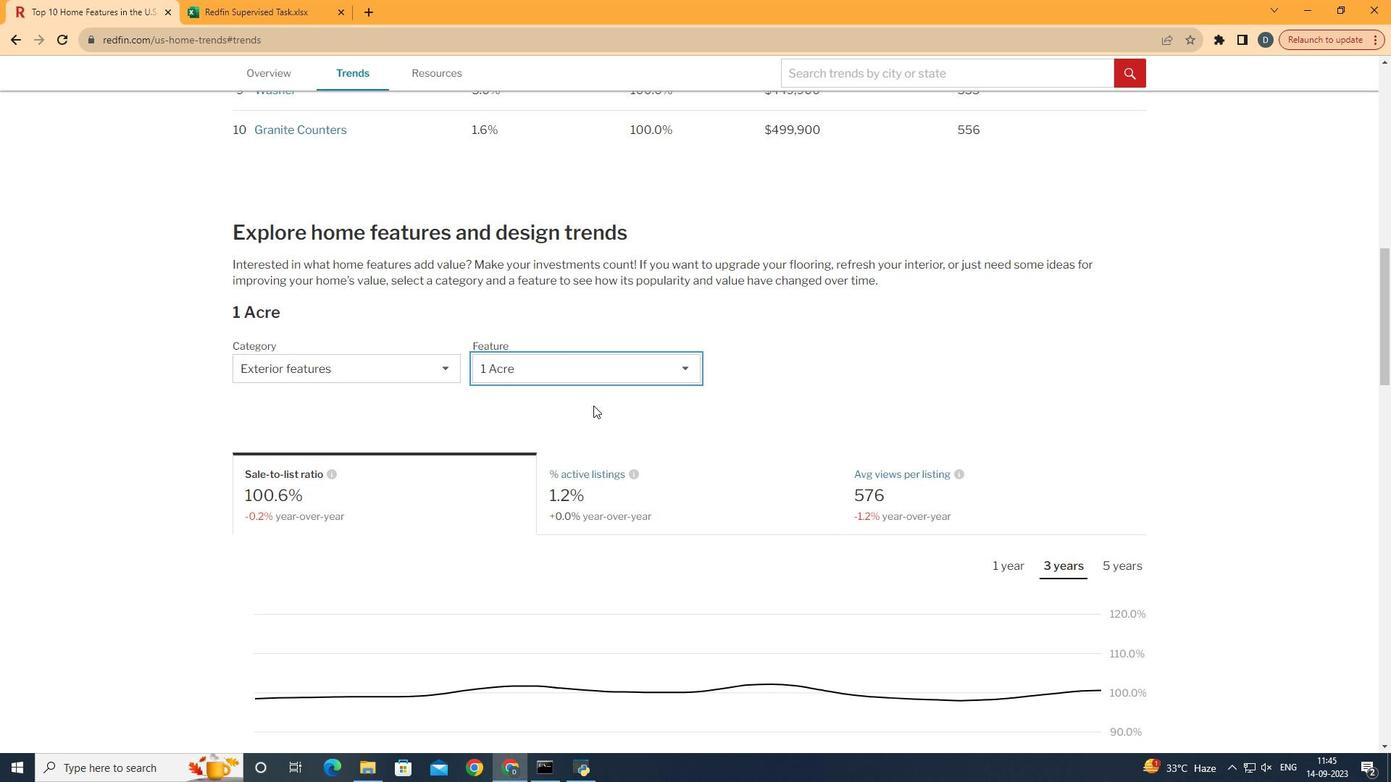 
Action: Mouse pressed left at (607, 417)
Screenshot: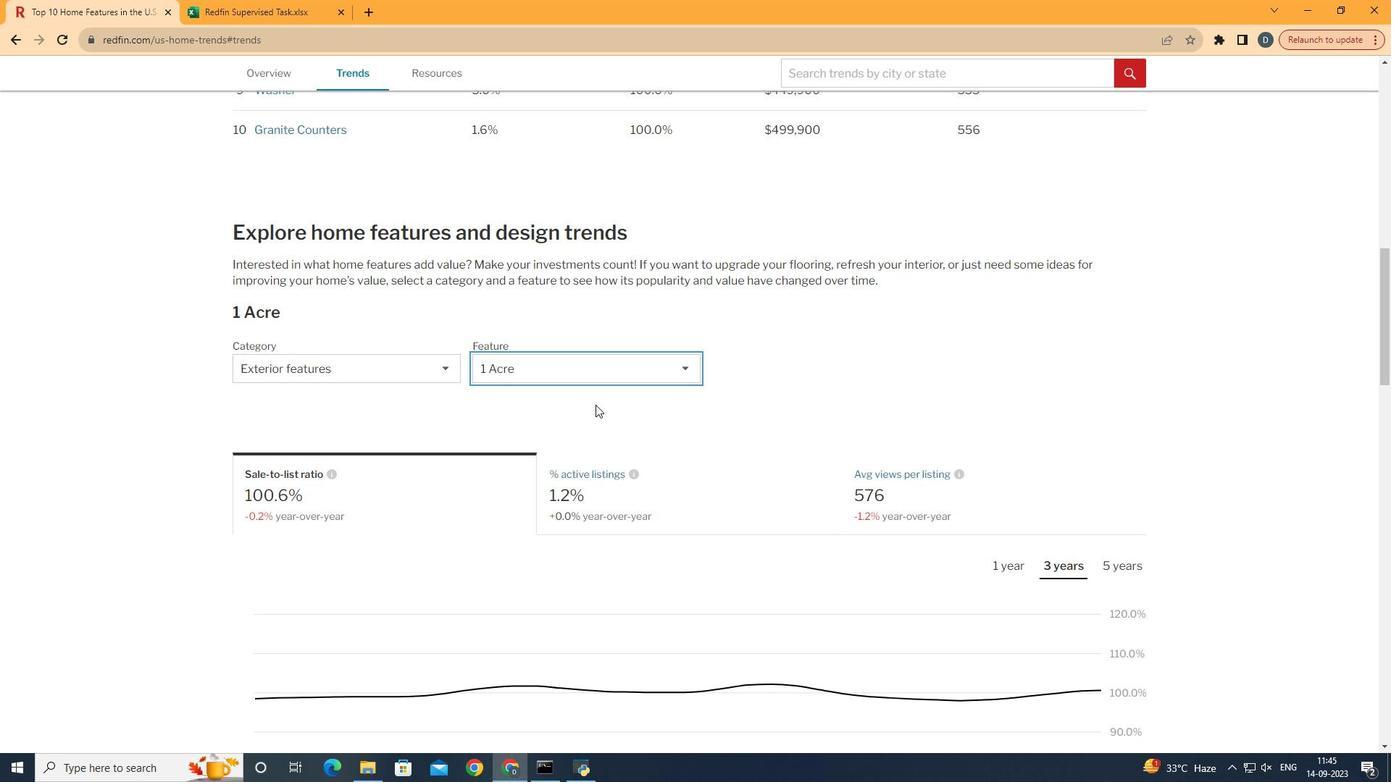 
Action: Mouse moved to (810, 374)
Screenshot: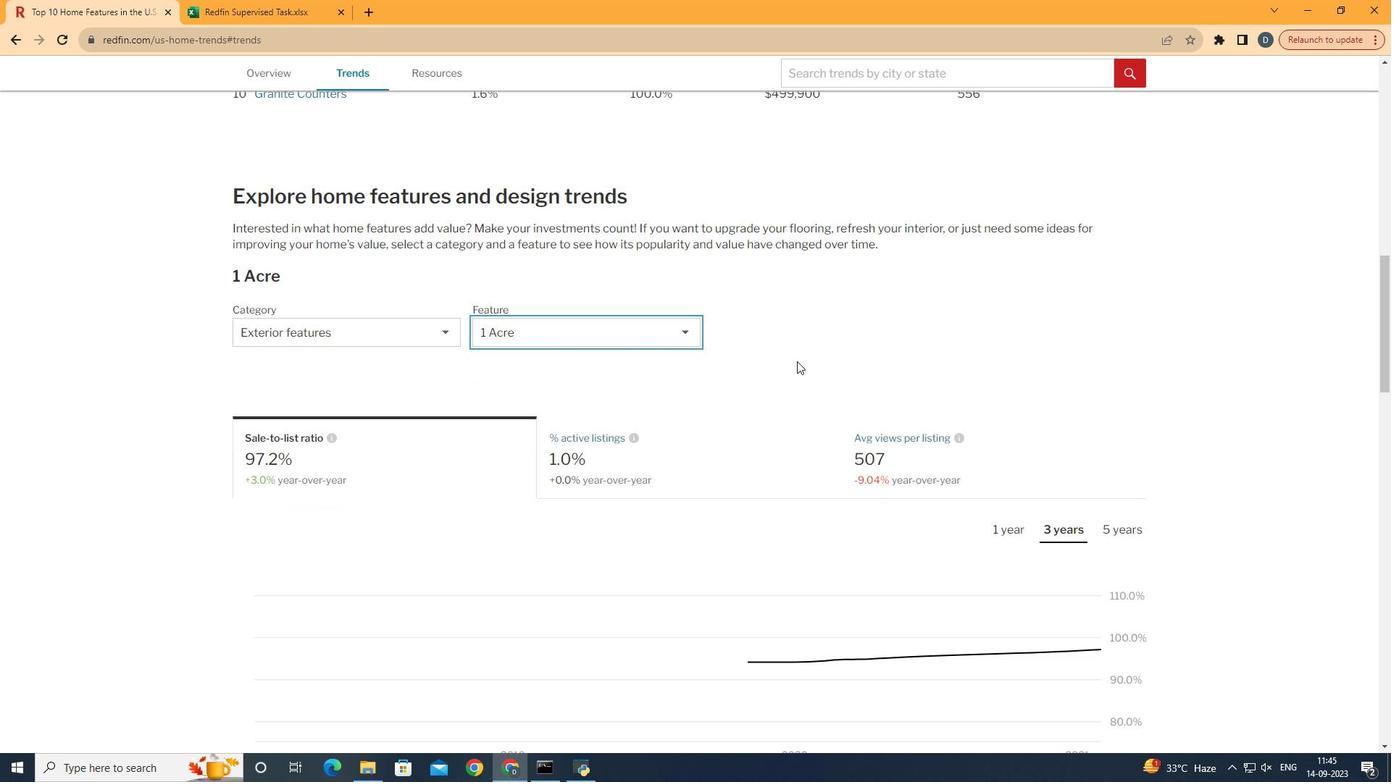 
Action: Mouse scrolled (810, 374) with delta (0, 0)
Screenshot: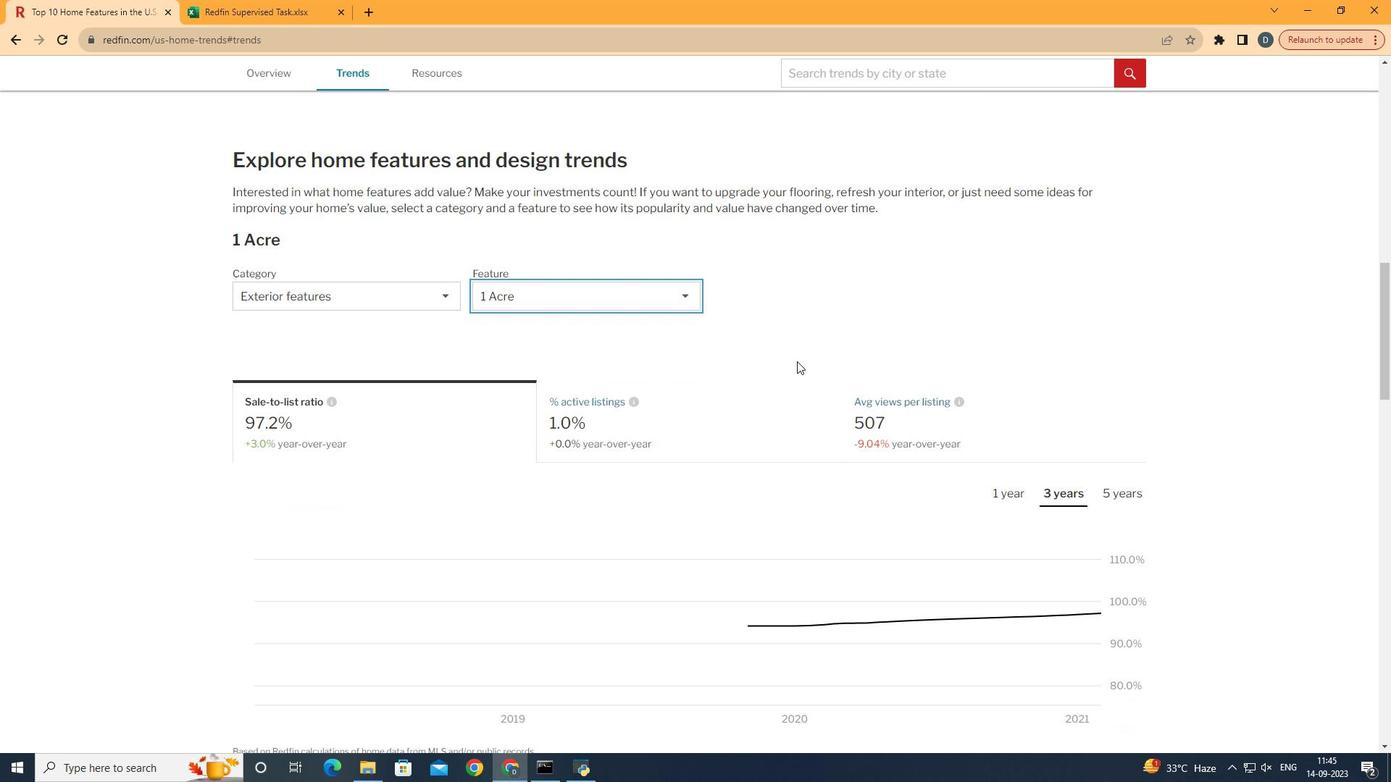 
Action: Mouse scrolled (810, 374) with delta (0, 0)
Screenshot: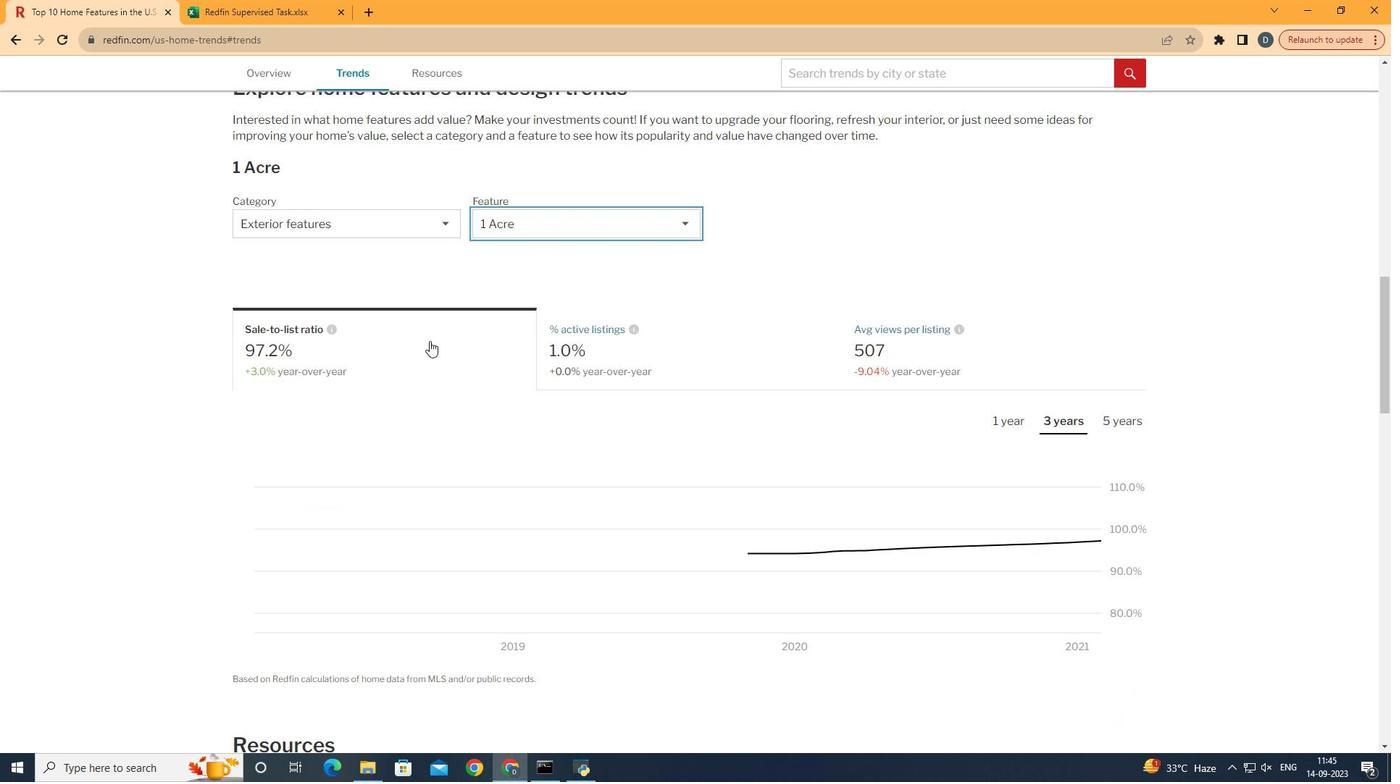 
Action: Mouse moved to (1018, 435)
Screenshot: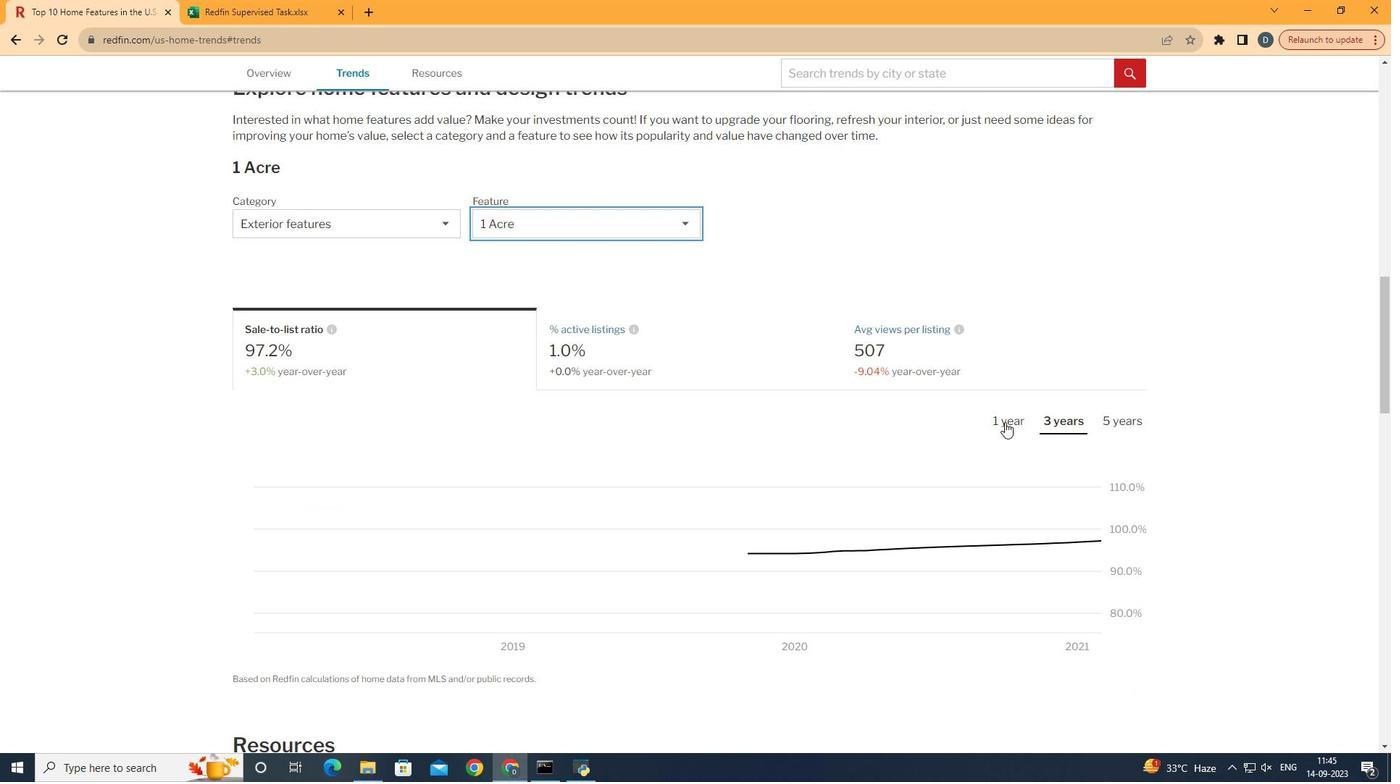 
Action: Mouse pressed left at (1018, 435)
Screenshot: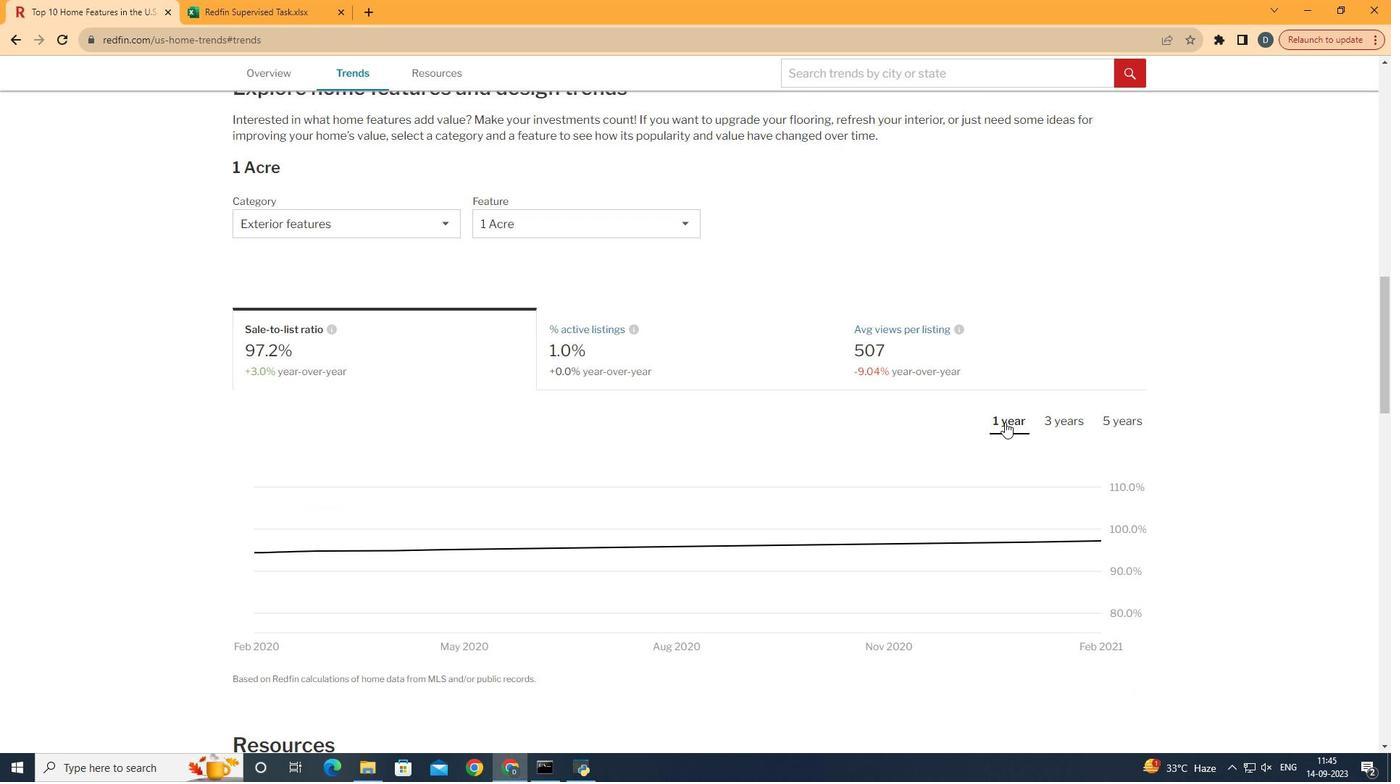 
